 Task: Compare market values of All homes Types  in Albany, New York, in different suburban neighborhoods
Action: Key pressed a<Key.caps_lock>LBANY
Screenshot: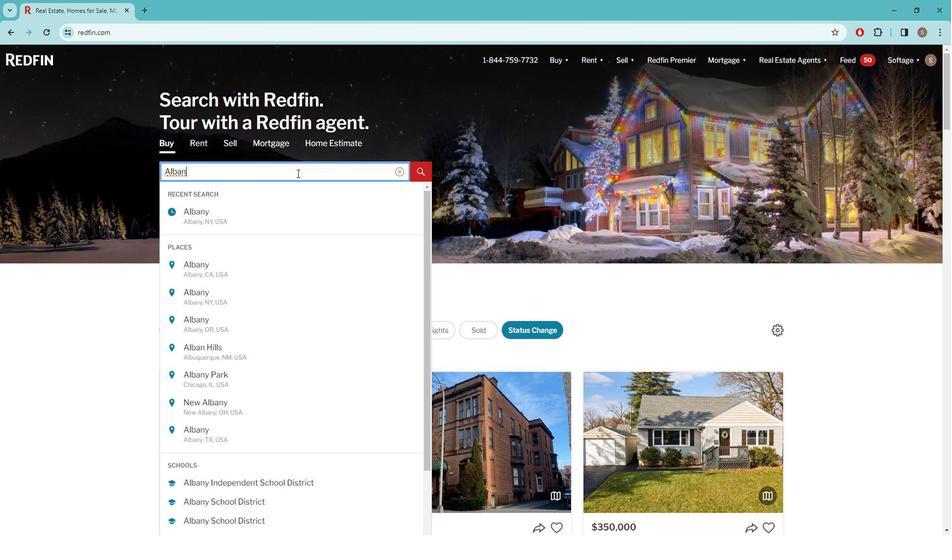 
Action: Mouse moved to (282, 224)
Screenshot: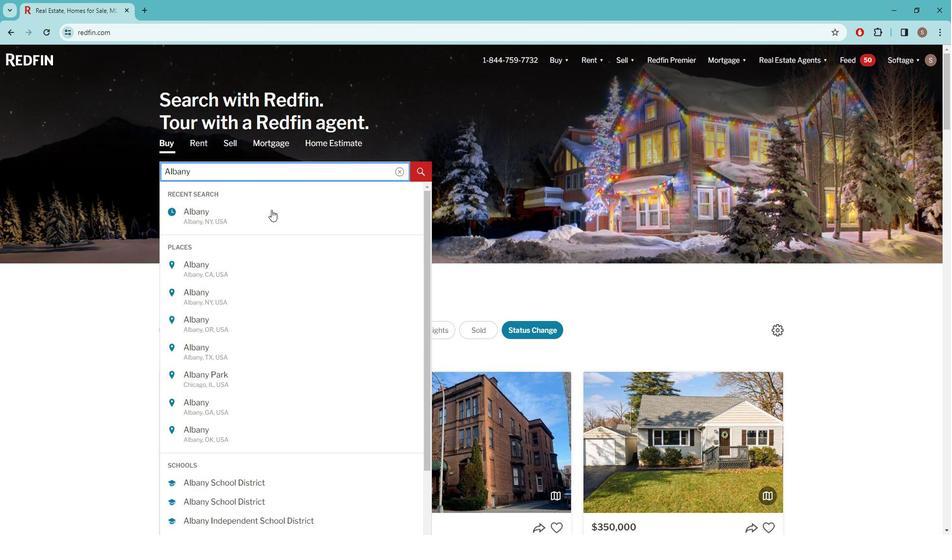 
Action: Mouse pressed left at (282, 224)
Screenshot: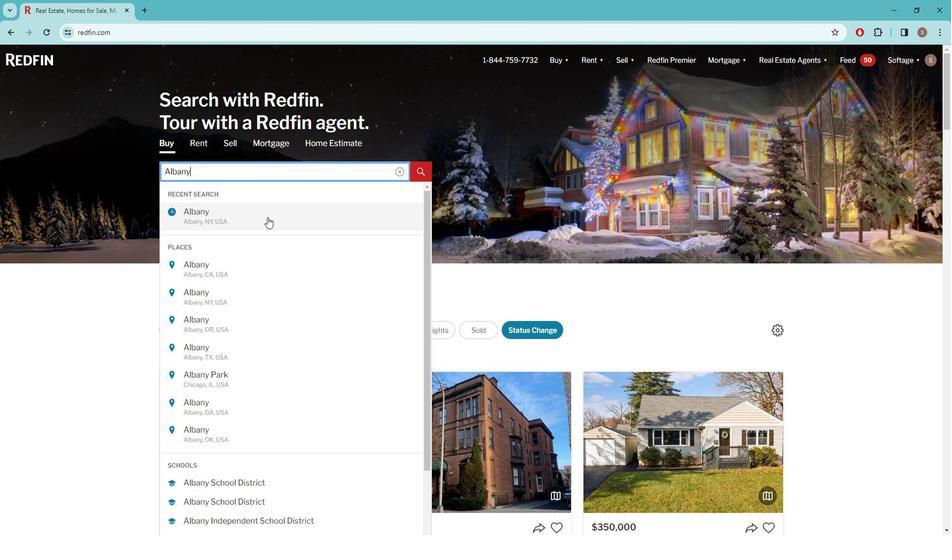 
Action: Mouse moved to (853, 101)
Screenshot: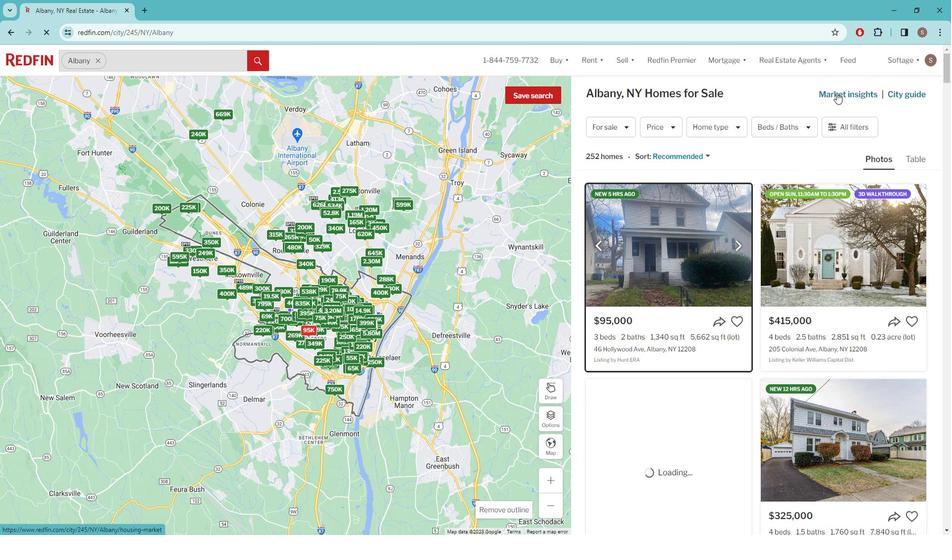 
Action: Mouse pressed left at (853, 101)
Screenshot: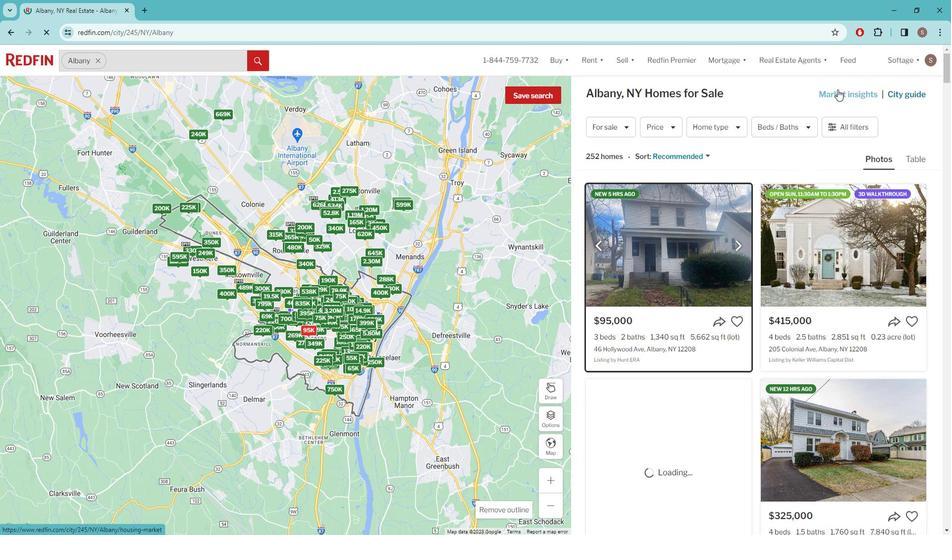 
Action: Mouse moved to (522, 217)
Screenshot: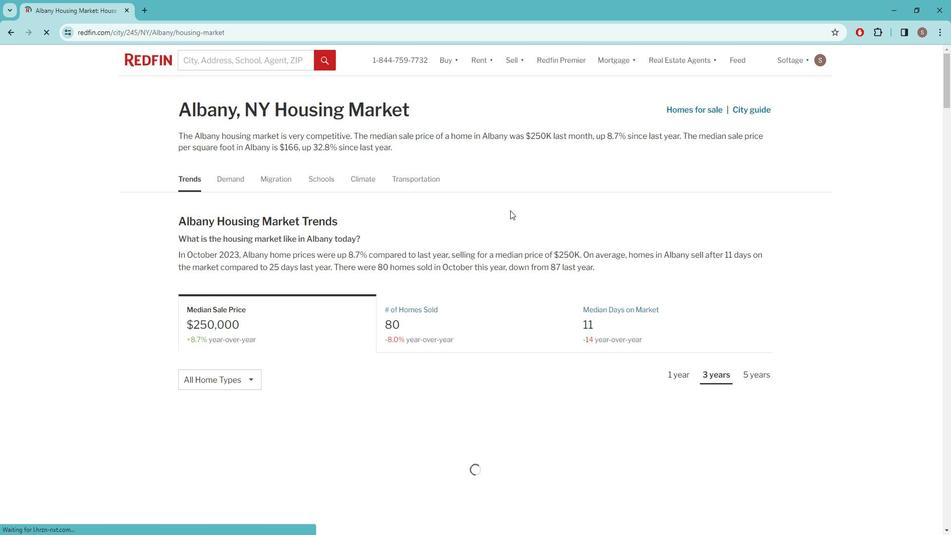 
Action: Mouse scrolled (522, 217) with delta (0, 0)
Screenshot: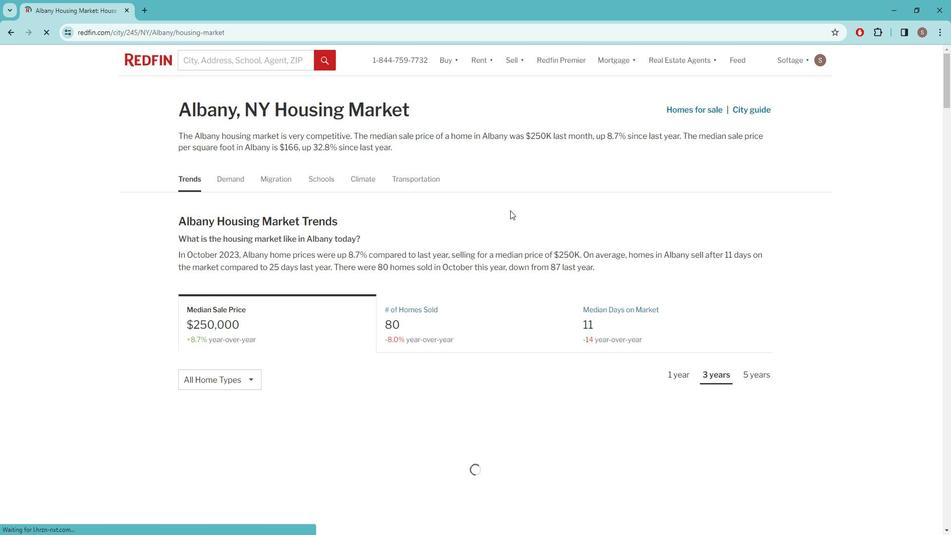 
Action: Mouse moved to (519, 217)
Screenshot: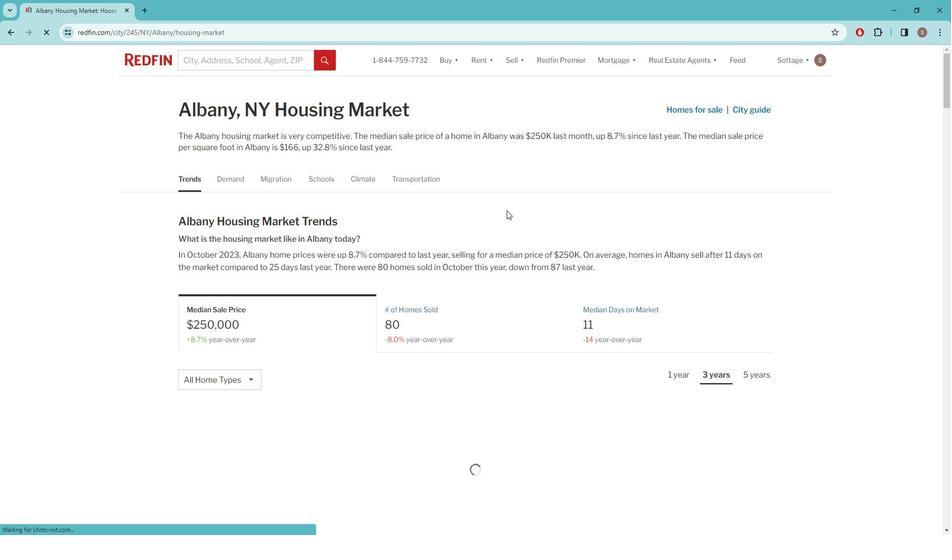 
Action: Mouse scrolled (519, 217) with delta (0, 0)
Screenshot: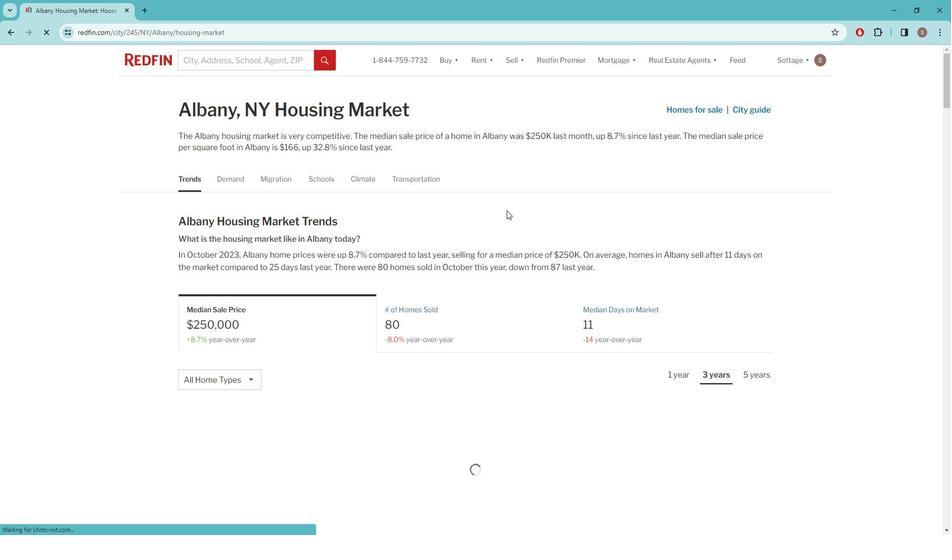 
Action: Mouse moved to (516, 216)
Screenshot: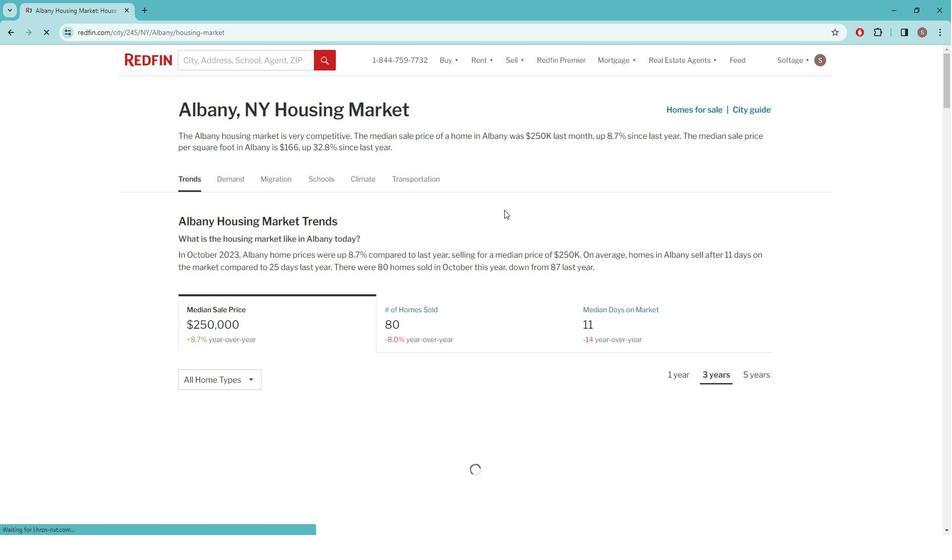 
Action: Mouse scrolled (516, 215) with delta (0, 0)
Screenshot: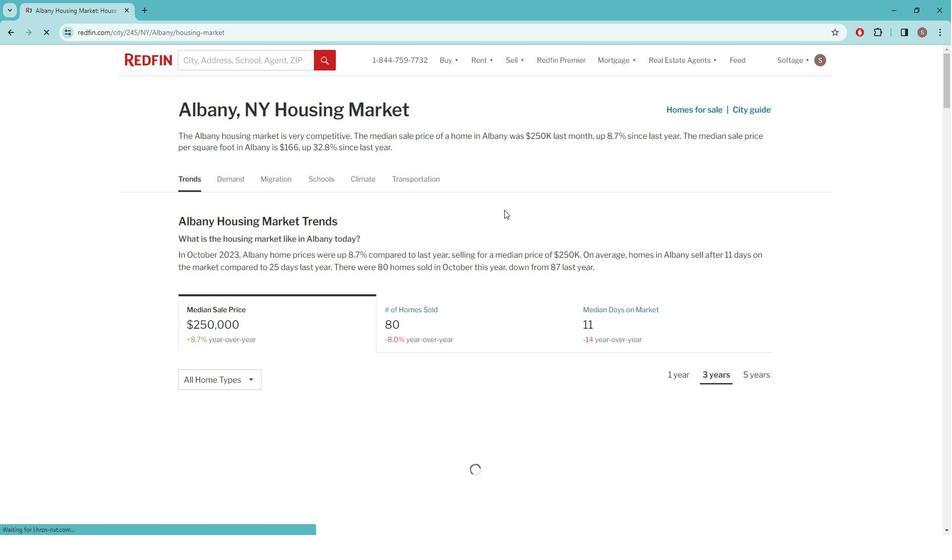
Action: Mouse moved to (516, 215)
Screenshot: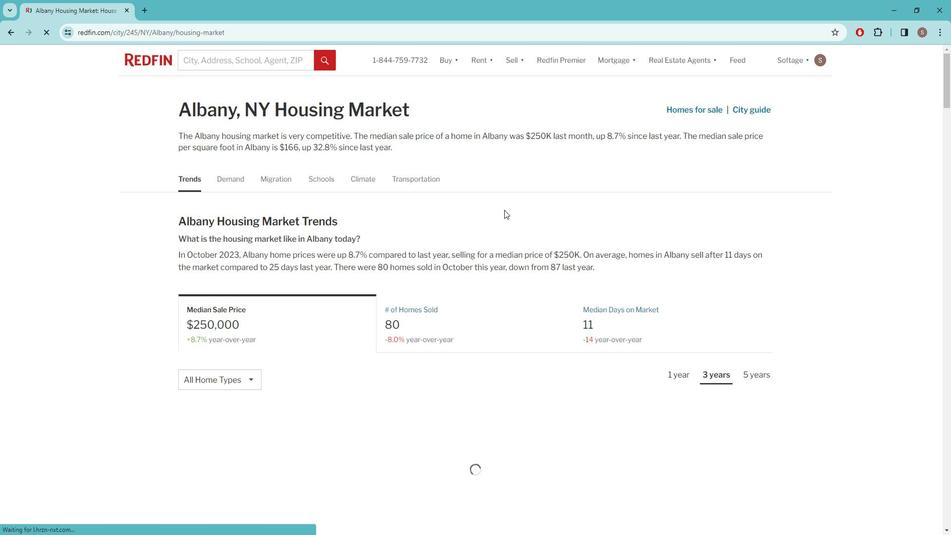 
Action: Mouse scrolled (516, 215) with delta (0, 0)
Screenshot: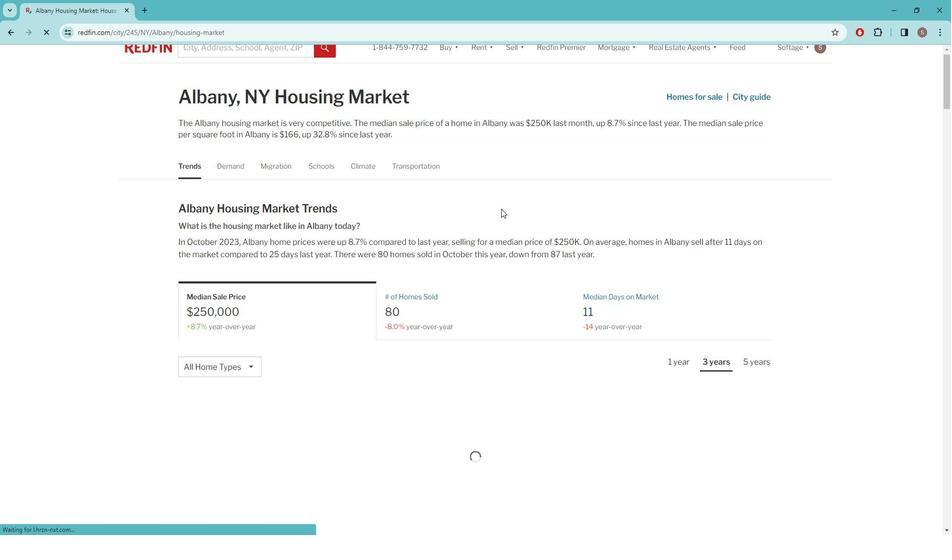 
Action: Mouse moved to (513, 214)
Screenshot: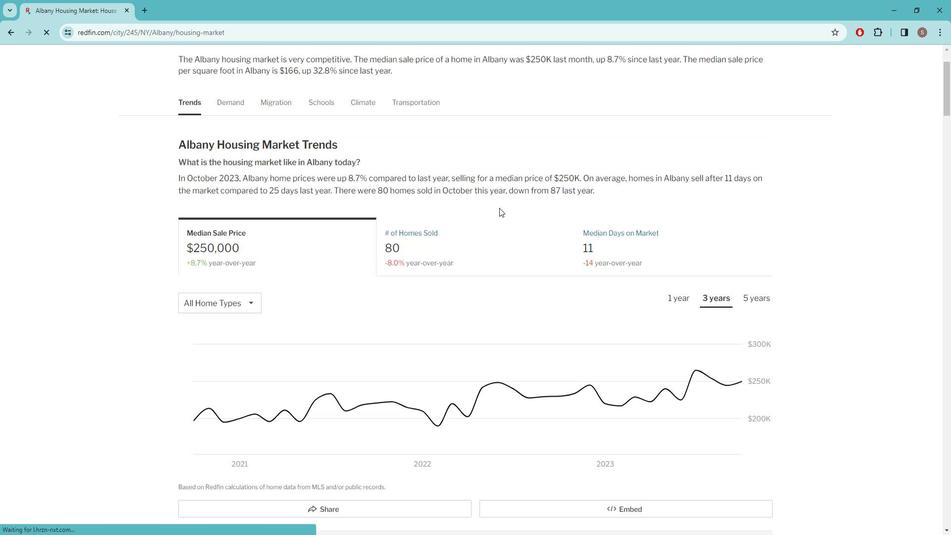 
Action: Mouse scrolled (513, 214) with delta (0, 0)
Screenshot: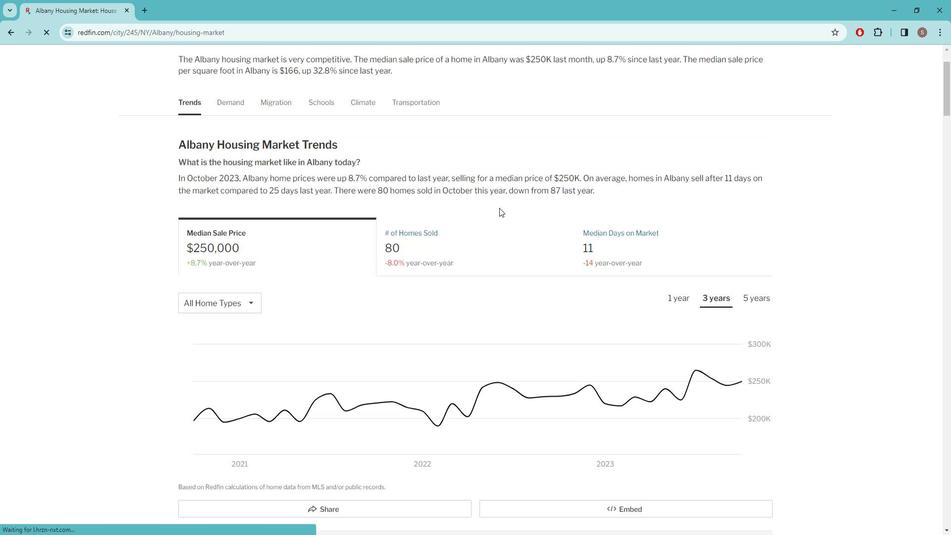 
Action: Mouse moved to (448, 208)
Screenshot: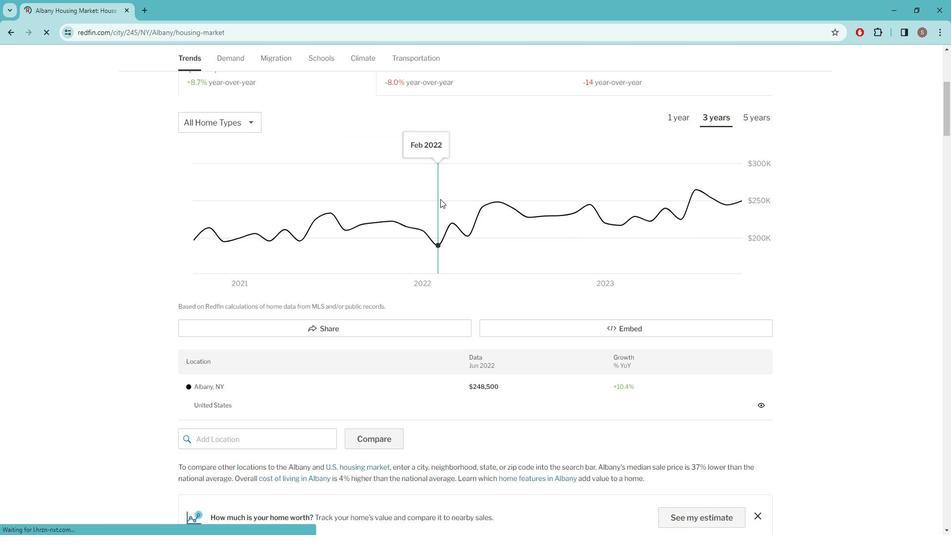 
Action: Mouse scrolled (448, 207) with delta (0, 0)
Screenshot: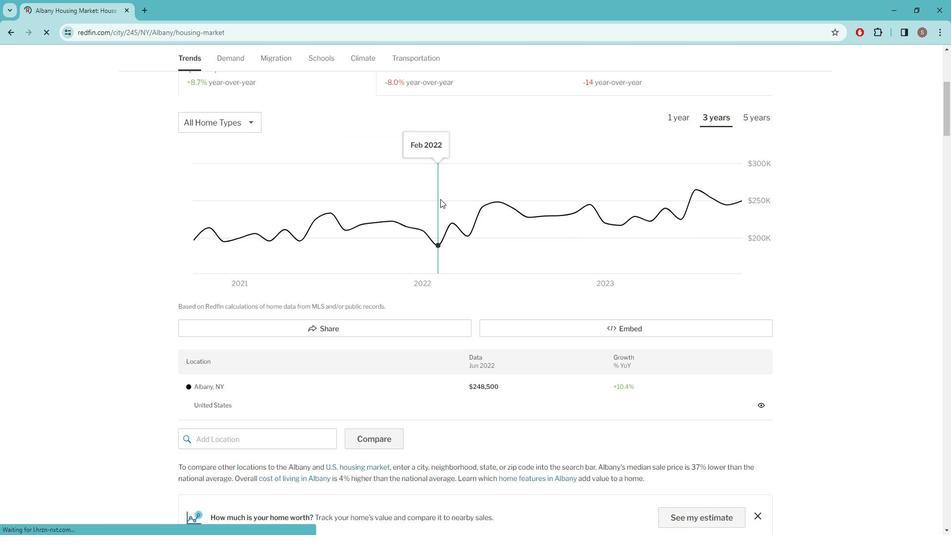
Action: Mouse scrolled (448, 207) with delta (0, 0)
Screenshot: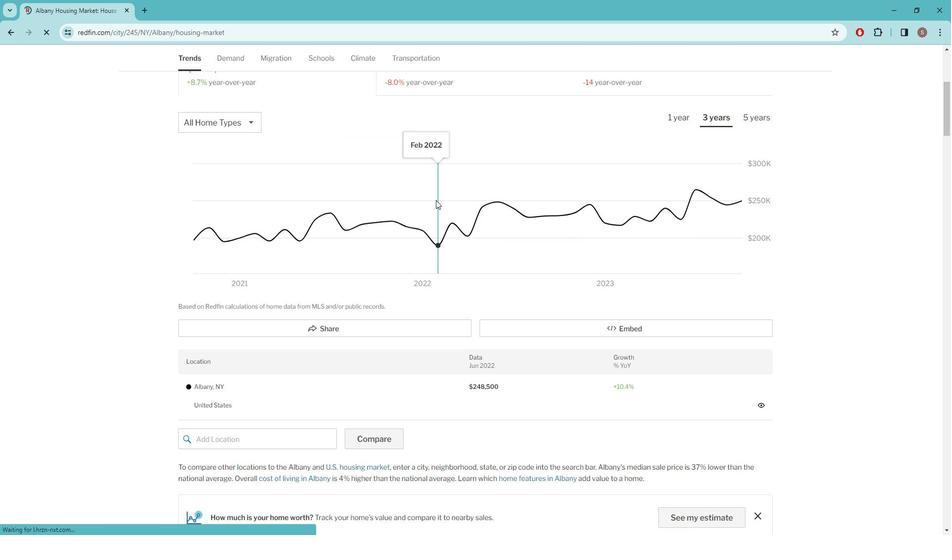 
Action: Mouse scrolled (448, 207) with delta (0, 0)
Screenshot: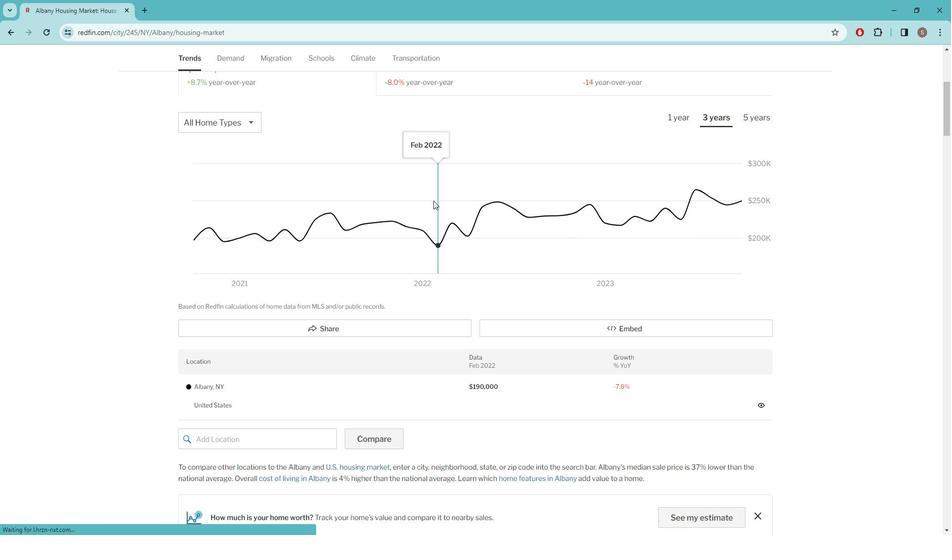 
Action: Mouse scrolled (448, 207) with delta (0, 0)
Screenshot: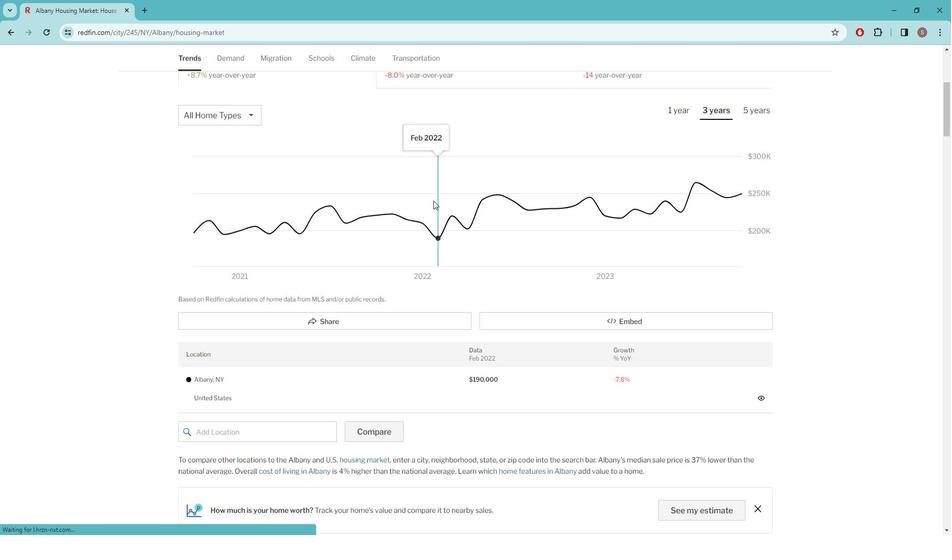
Action: Mouse moved to (448, 208)
Screenshot: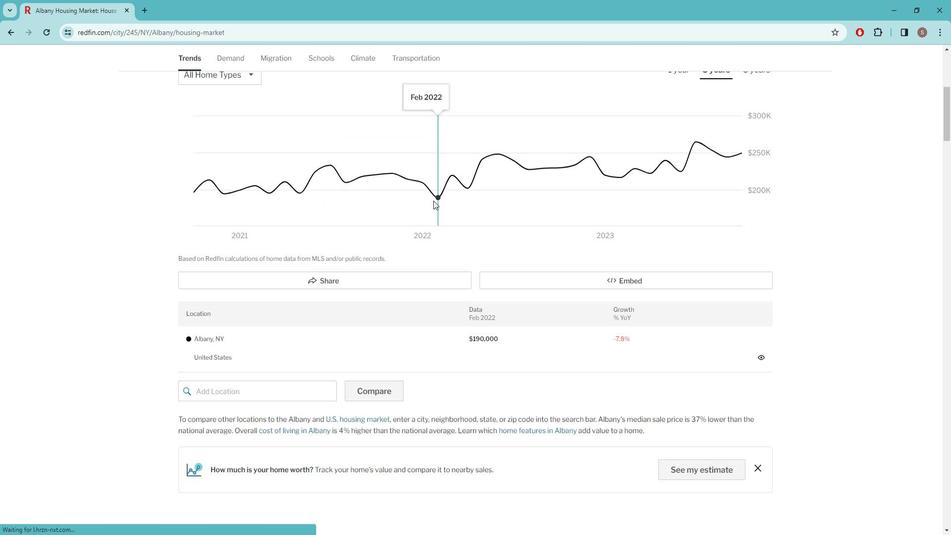 
Action: Mouse scrolled (448, 207) with delta (0, 0)
Screenshot: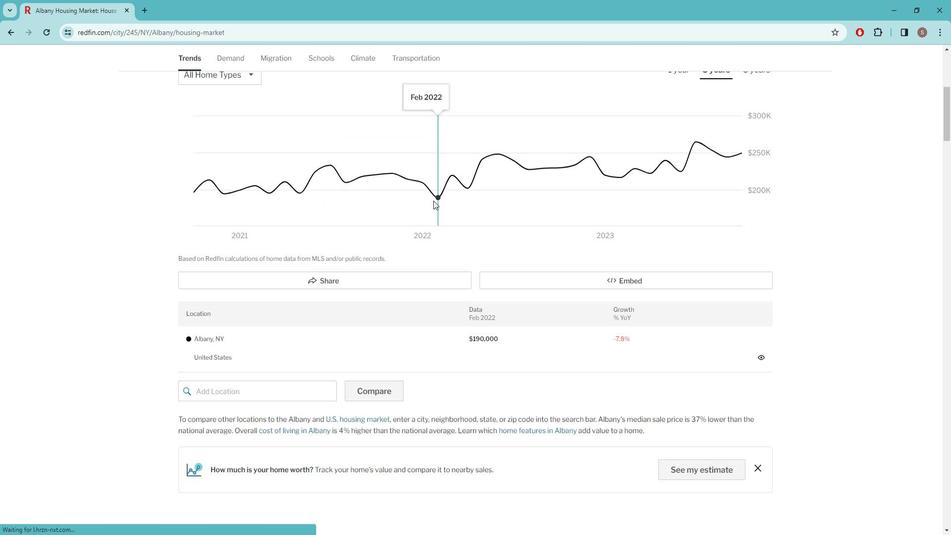 
Action: Mouse moved to (446, 208)
Screenshot: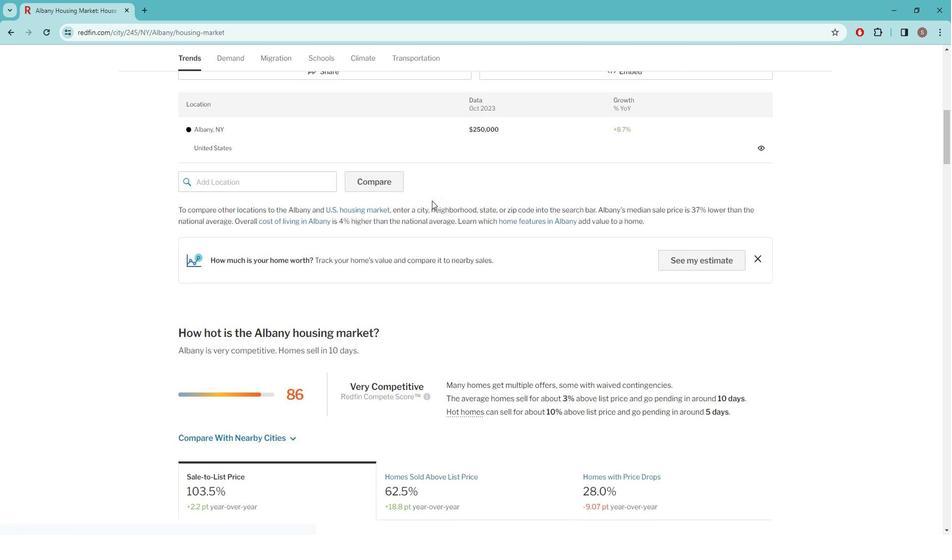 
Action: Mouse scrolled (446, 208) with delta (0, 0)
Screenshot: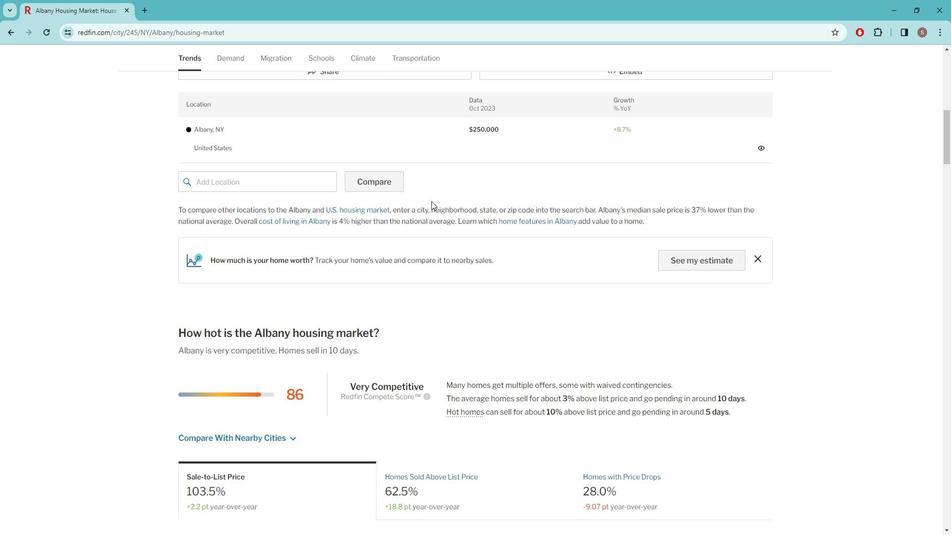 
Action: Mouse scrolled (446, 208) with delta (0, 0)
Screenshot: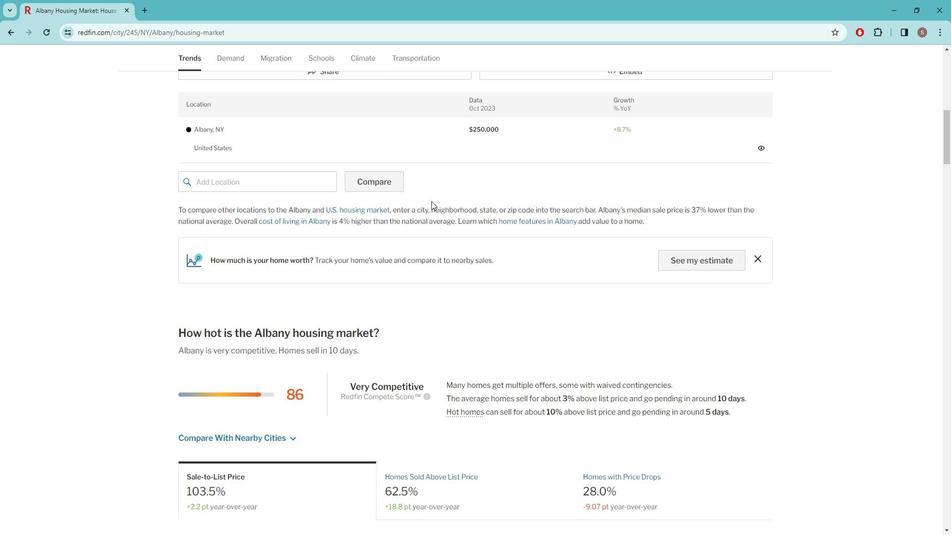 
Action: Mouse scrolled (446, 208) with delta (0, 0)
Screenshot: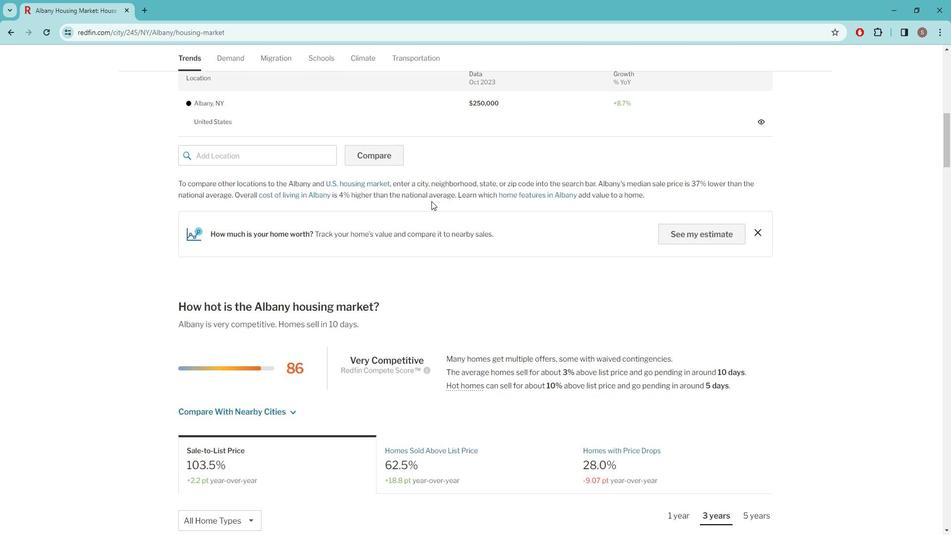 
Action: Mouse scrolled (446, 208) with delta (0, 0)
Screenshot: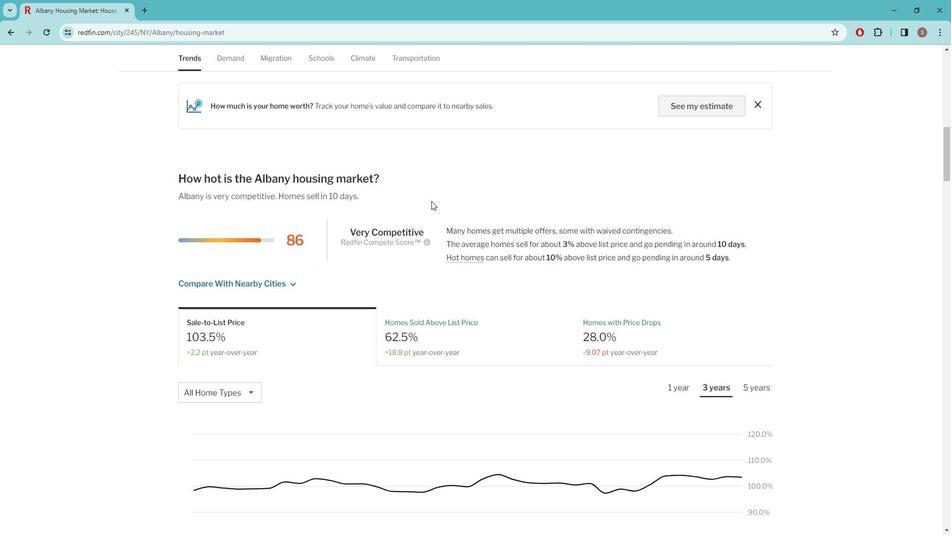 
Action: Mouse scrolled (446, 208) with delta (0, 0)
Screenshot: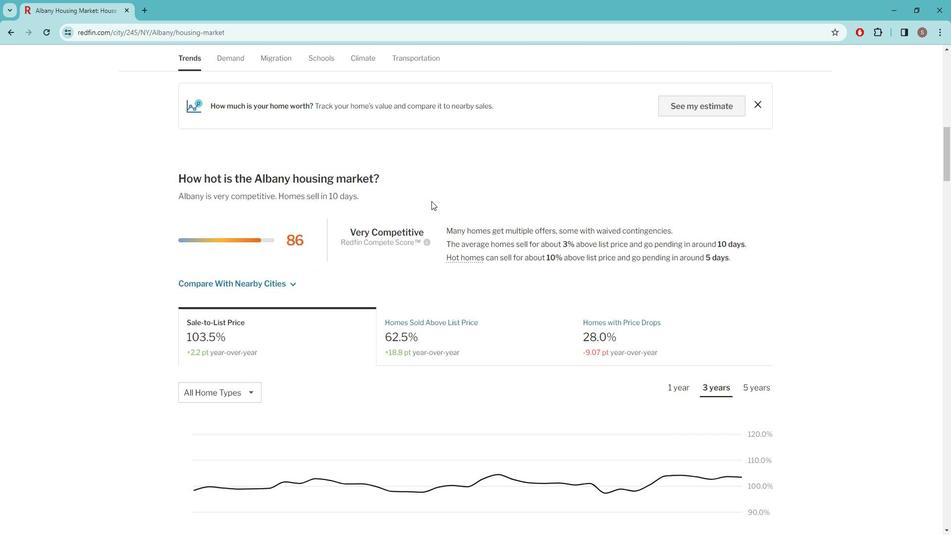 
Action: Mouse scrolled (446, 208) with delta (0, 0)
Screenshot: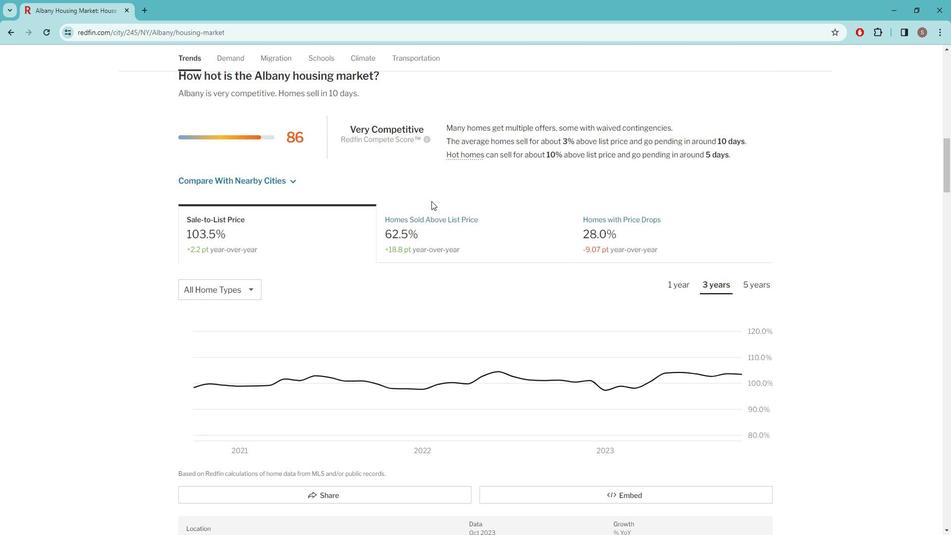 
Action: Mouse scrolled (446, 208) with delta (0, 0)
Screenshot: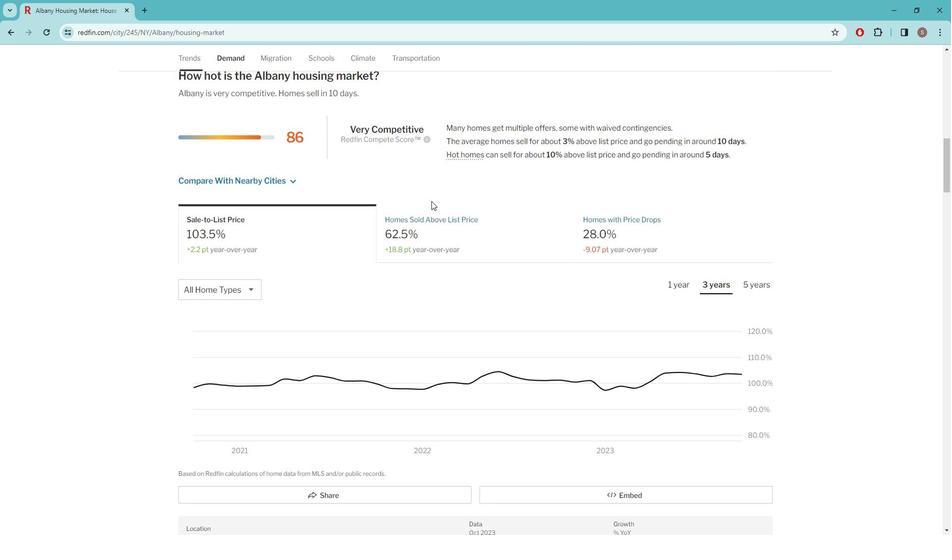 
Action: Mouse scrolled (446, 208) with delta (0, 0)
Screenshot: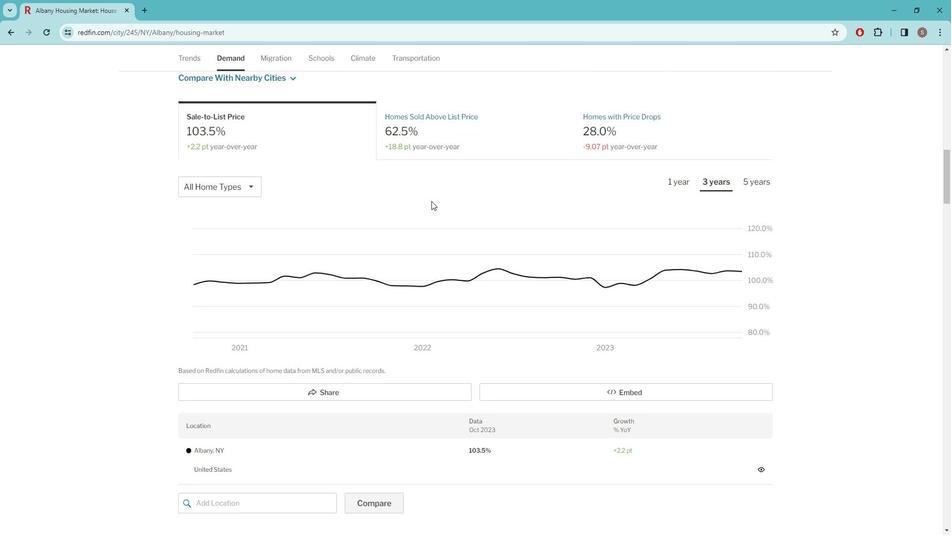 
Action: Mouse scrolled (446, 209) with delta (0, 0)
Screenshot: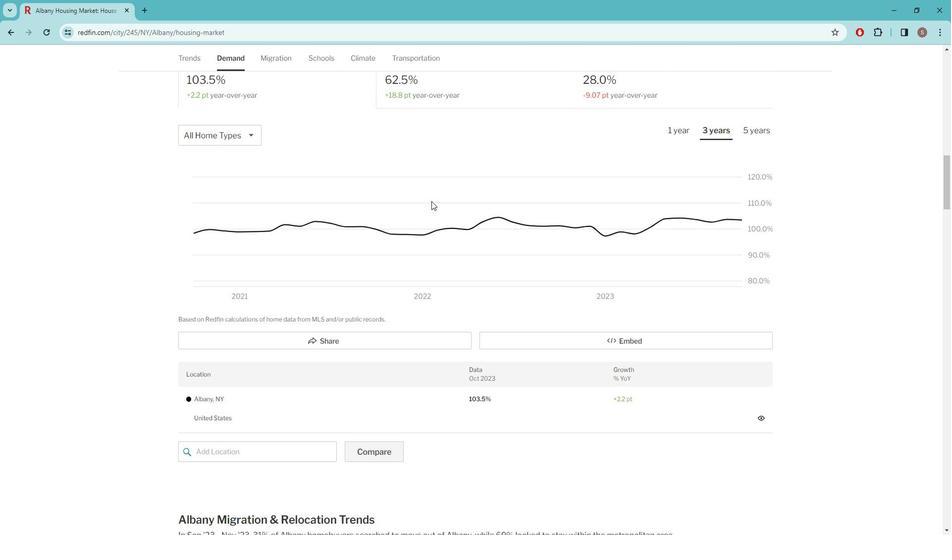 
Action: Mouse moved to (267, 502)
Screenshot: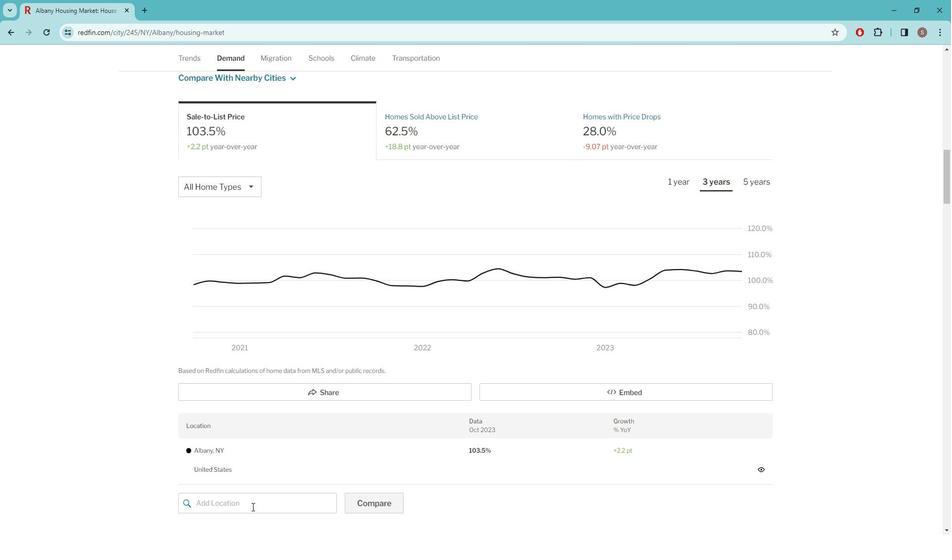 
Action: Mouse pressed left at (267, 502)
Screenshot: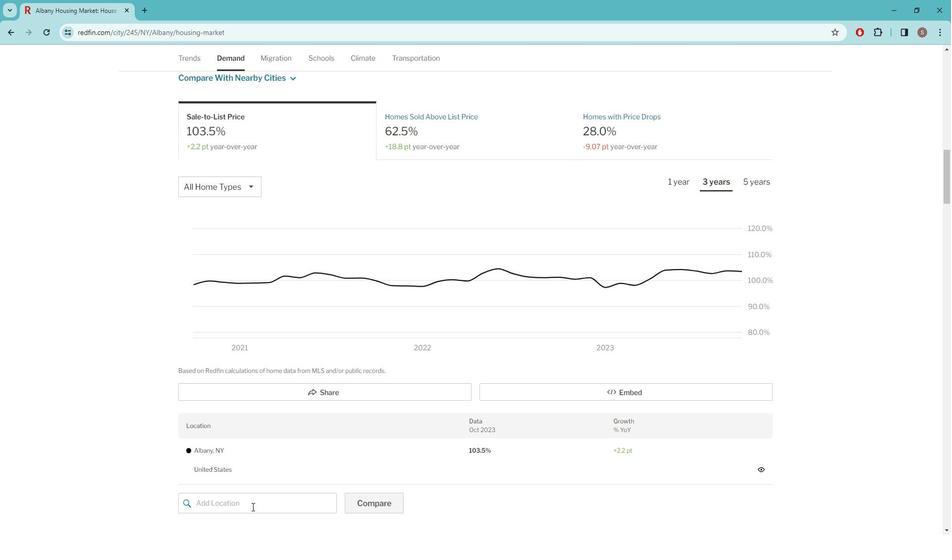 
Action: Key pressed <Key.caps_lock>h<Key.caps_lock>ELDERBERG
Screenshot: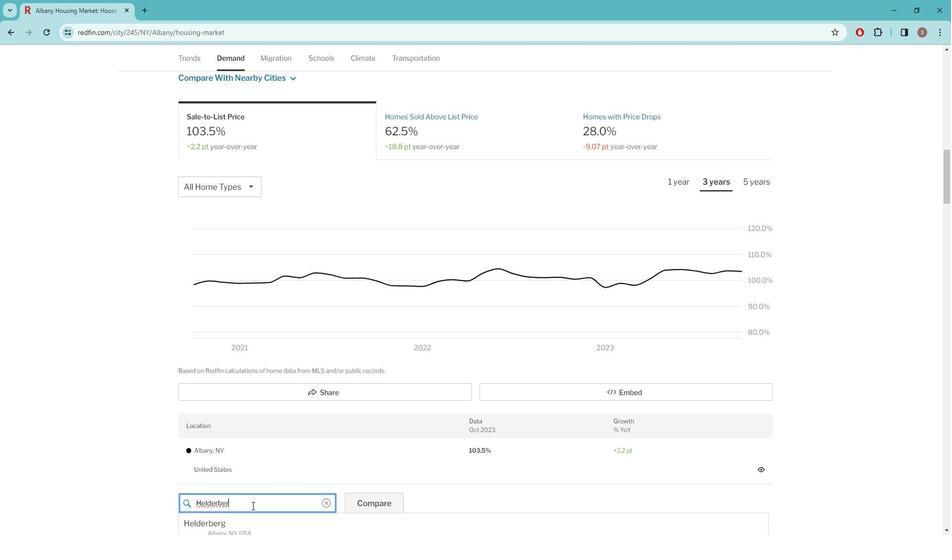 
Action: Mouse scrolled (267, 501) with delta (0, 0)
Screenshot: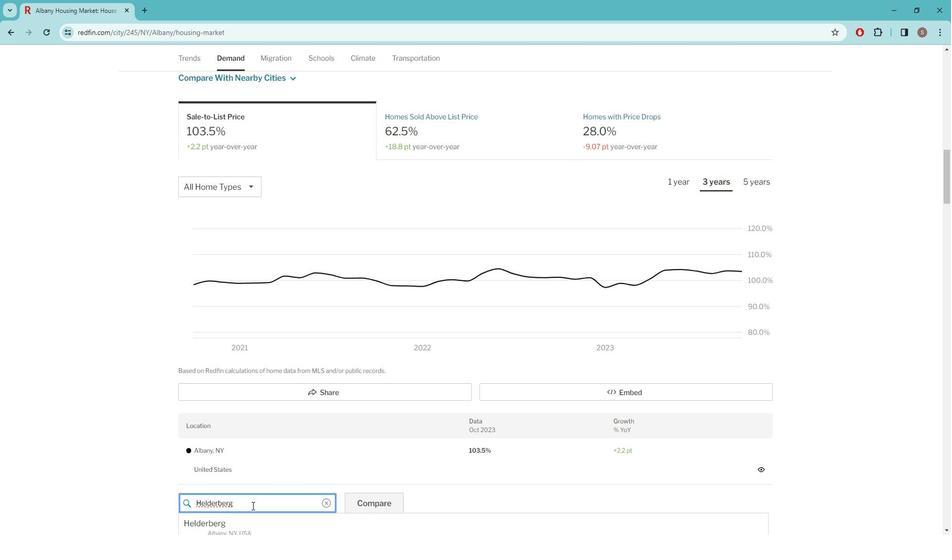 
Action: Mouse scrolled (267, 501) with delta (0, 0)
Screenshot: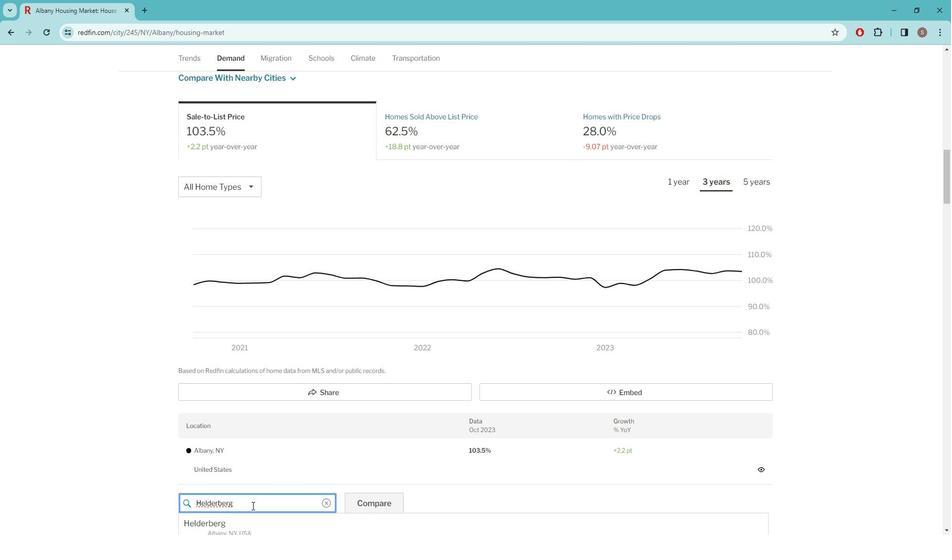 
Action: Mouse moved to (277, 422)
Screenshot: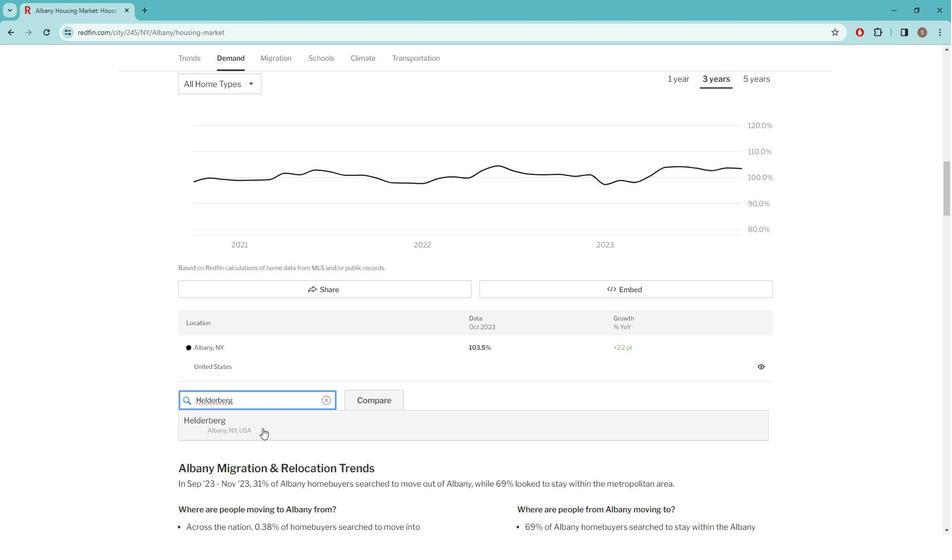 
Action: Mouse pressed left at (277, 422)
Screenshot: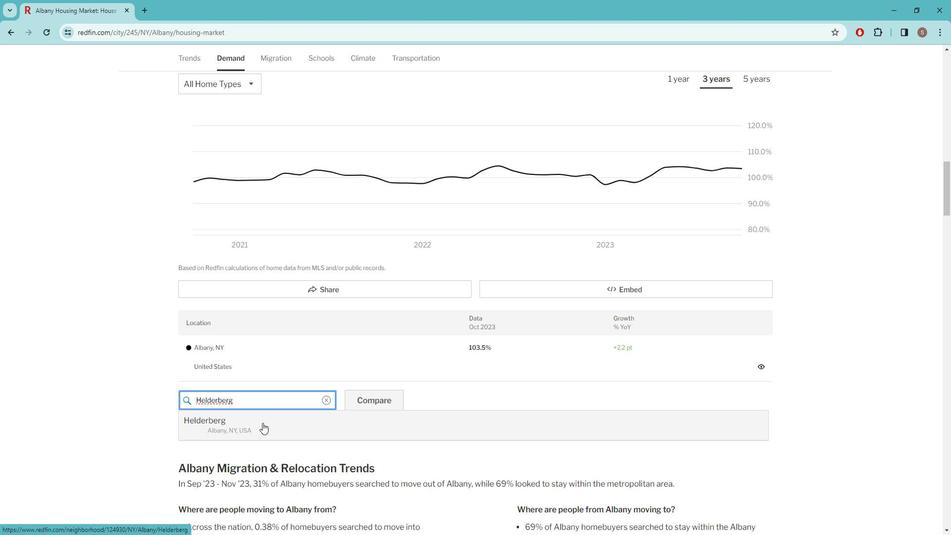 
Action: Mouse moved to (277, 422)
Screenshot: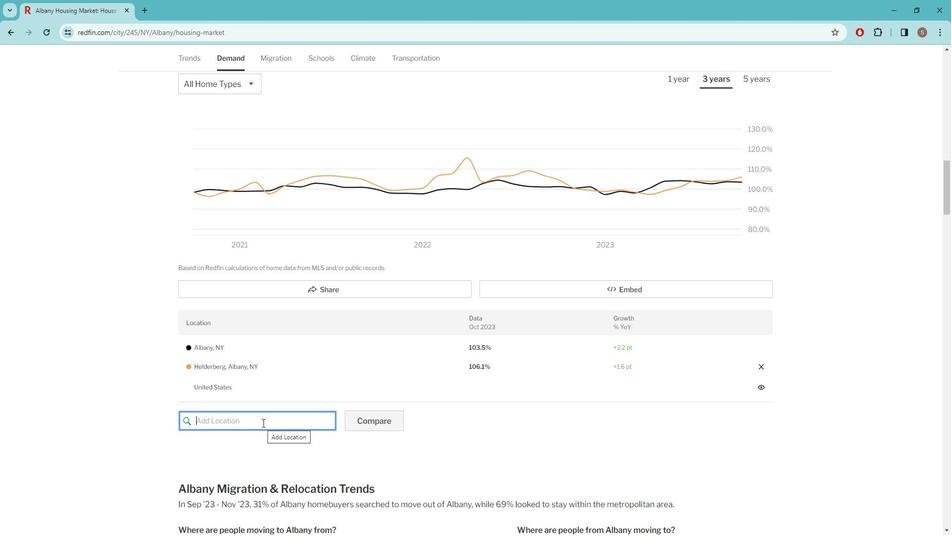 
Action: Key pressed <Key.caps_lock>m<Key.caps_lock>ELROSE,<Key.space><Key.caps_lock>n<Key.caps_lock>EW<Key.space><Key.caps_lock>
Screenshot: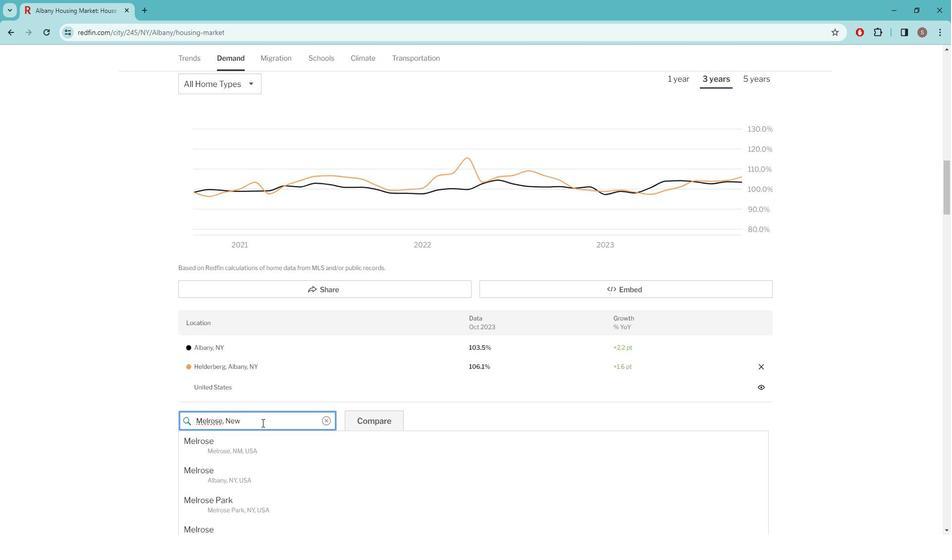 
Action: Mouse moved to (263, 469)
Screenshot: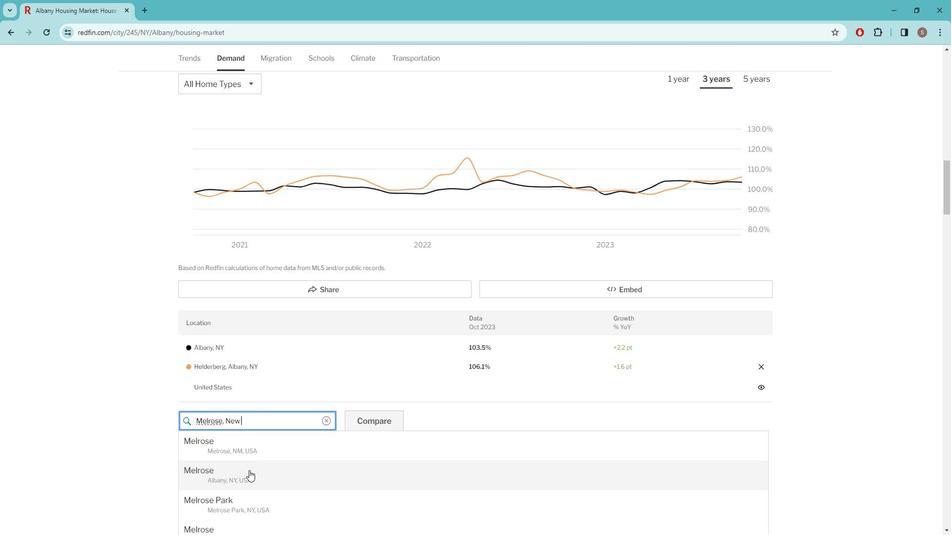 
Action: Mouse pressed left at (263, 469)
Screenshot: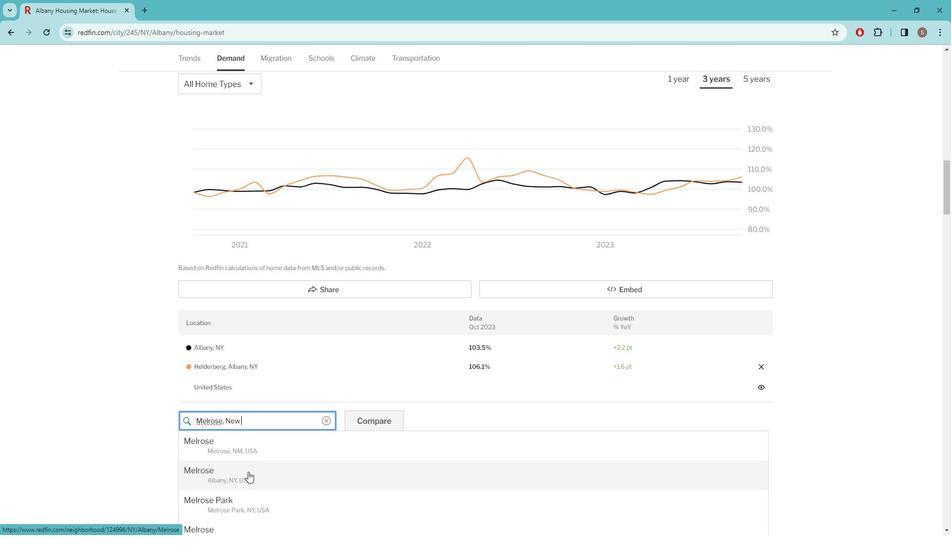 
Action: Mouse moved to (276, 441)
Screenshot: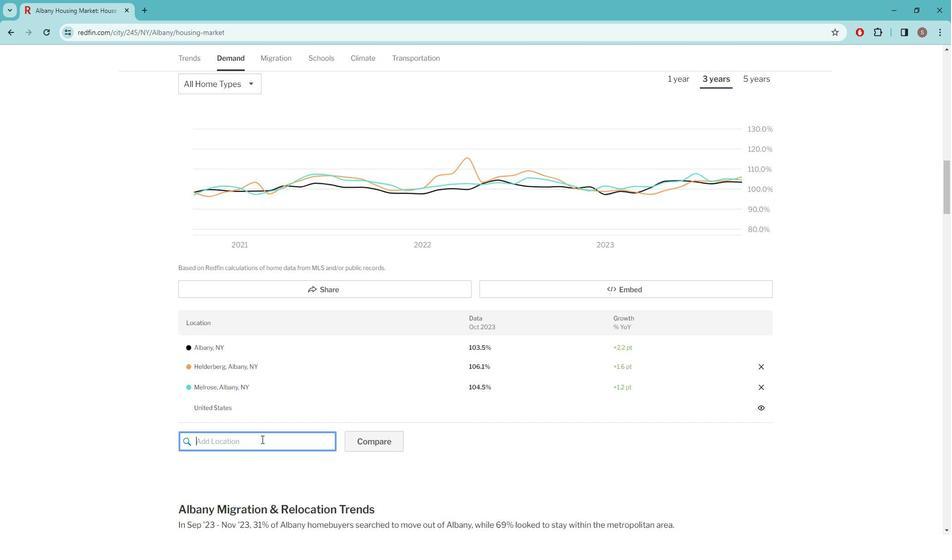 
Action: Mouse pressed left at (276, 441)
Screenshot: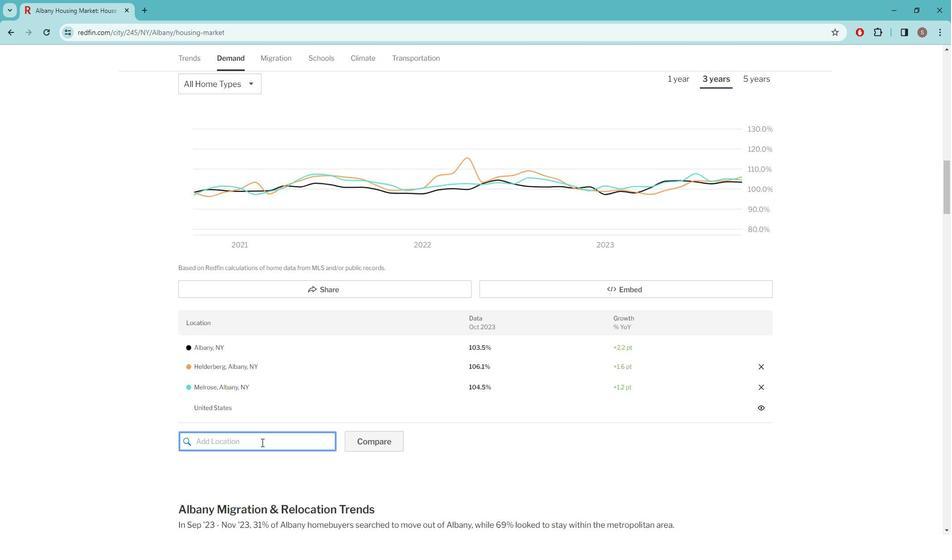 
Action: Key pressed <Key.caps_lock>E<Key.caps_lock>agle<Key.backspace><Key.backspace><Key.backspace><Key.backspace><Key.backspace><Key.backspace><Key.backspace><Key.backspace><Key.backspace><Key.backspace><Key.backspace><Key.backspace><Key.backspace><Key.backspace>e<Key.caps_lock>AGLE<Key.space><Key.caps_lock>h<Key.caps_lock>ILL,<Key.space><Key.caps_lock>n<Key.caps_lock>EW<Key.space><Key.caps_lock>y<Key.caps_lock>ORK
Screenshot: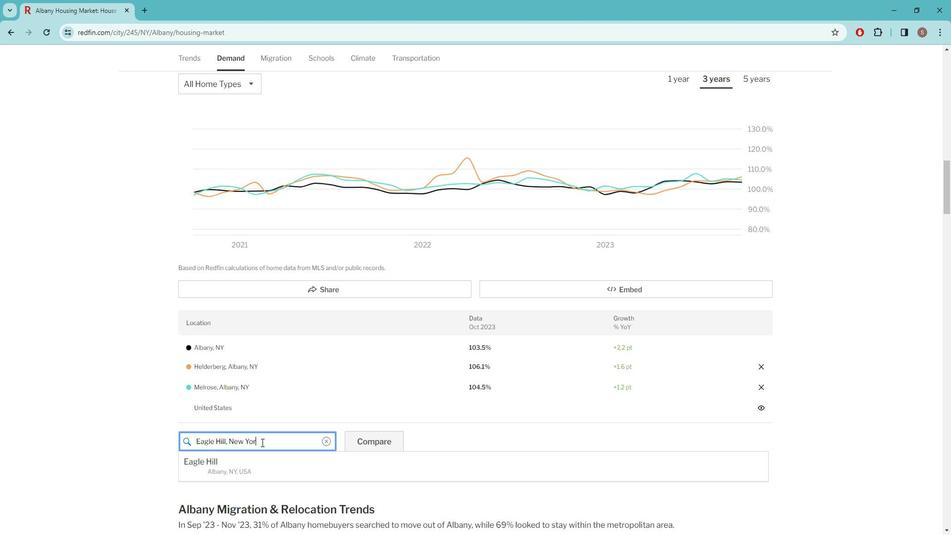 
Action: Mouse moved to (268, 465)
Screenshot: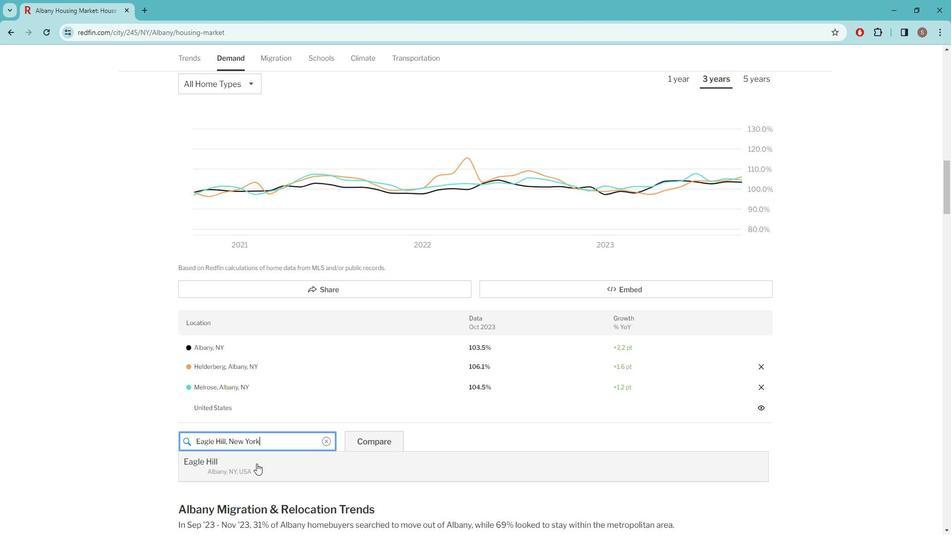 
Action: Mouse pressed left at (268, 465)
Screenshot: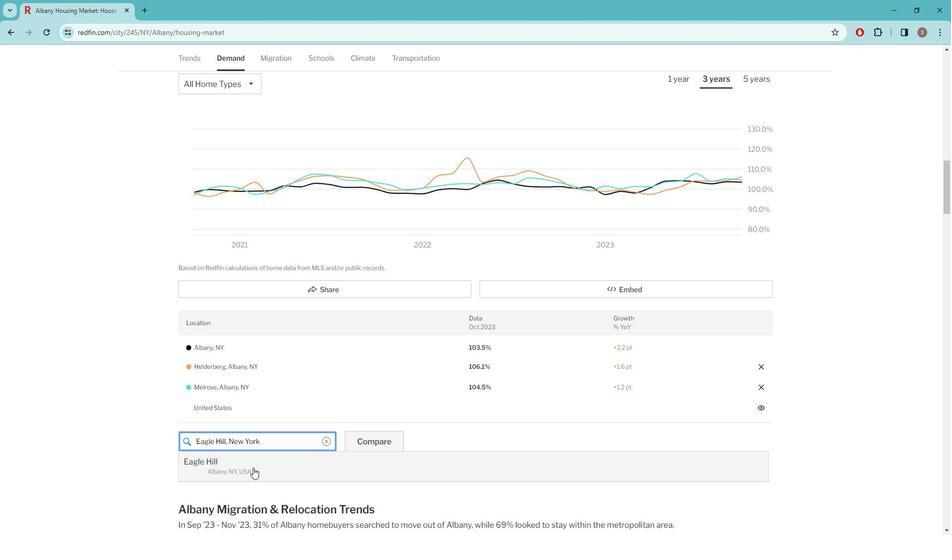
Action: Mouse moved to (266, 460)
Screenshot: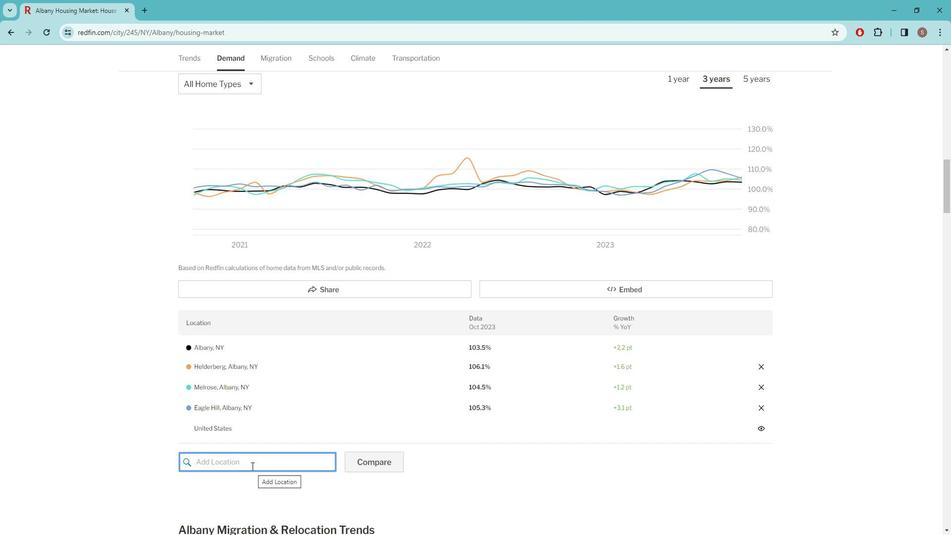 
Action: Mouse pressed left at (266, 460)
Screenshot: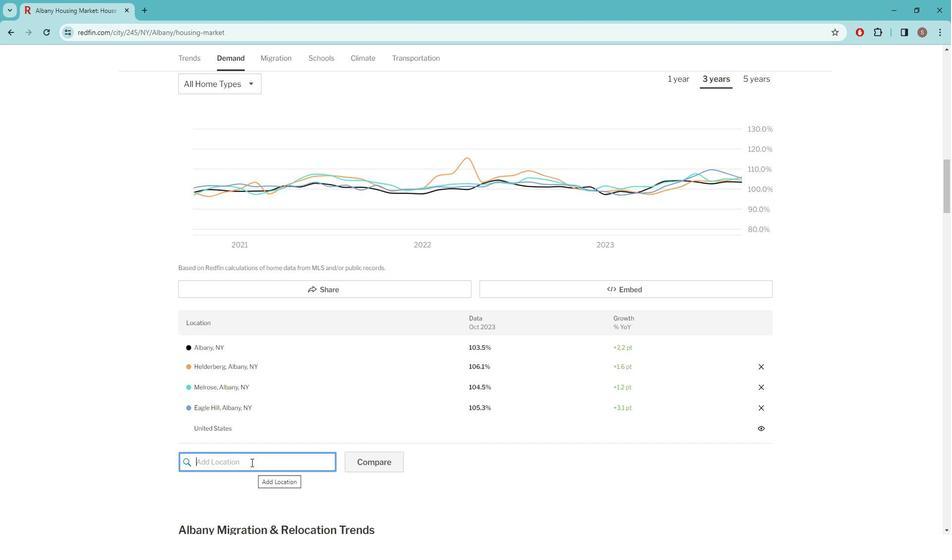 
Action: Key pressed <Key.caps_lock>b<Key.caps_lock>EVERWYCK
Screenshot: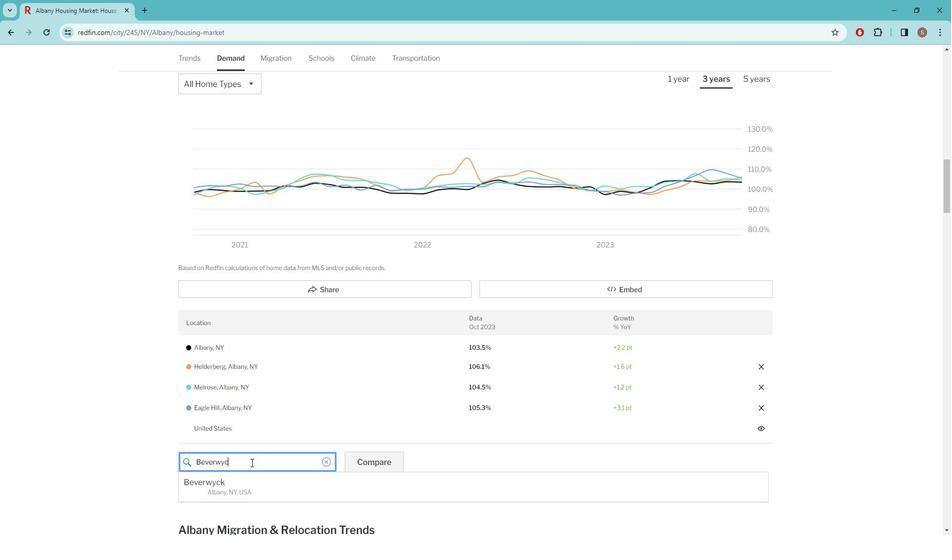 
Action: Mouse moved to (254, 483)
Screenshot: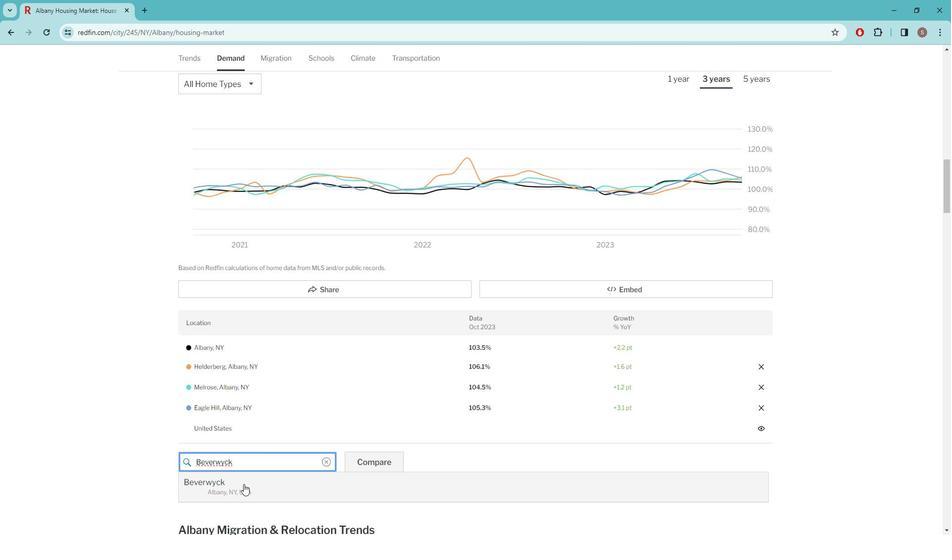
Action: Mouse pressed left at (254, 483)
Screenshot: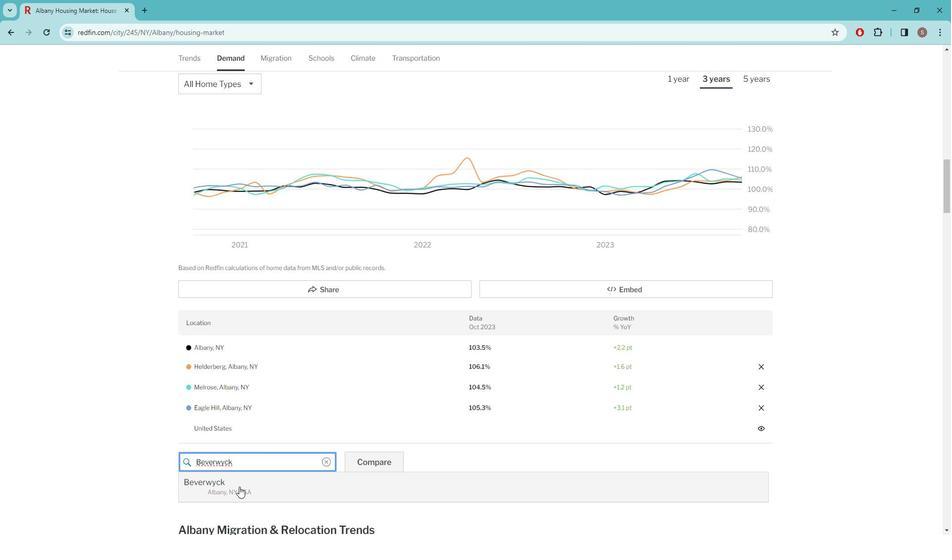 
Action: Mouse moved to (328, 466)
Screenshot: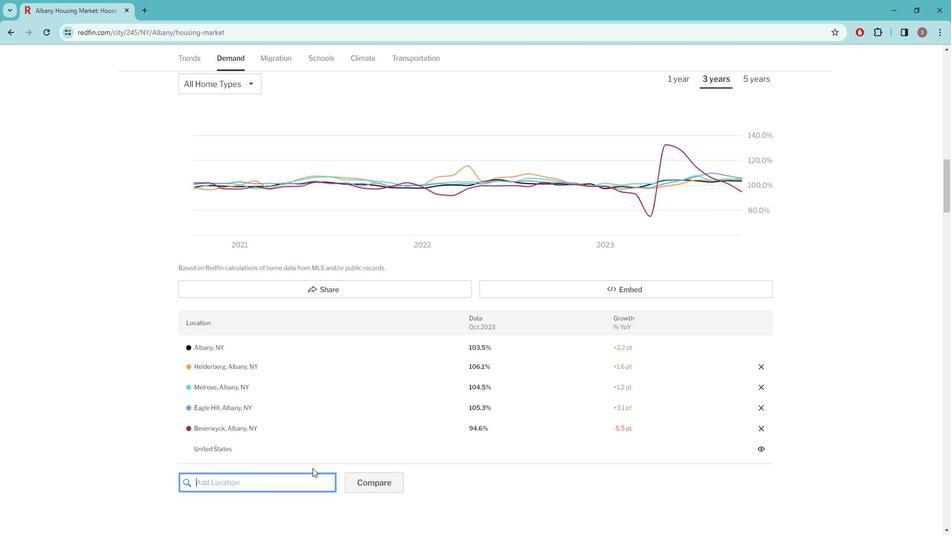 
Action: Mouse scrolled (328, 466) with delta (0, 0)
Screenshot: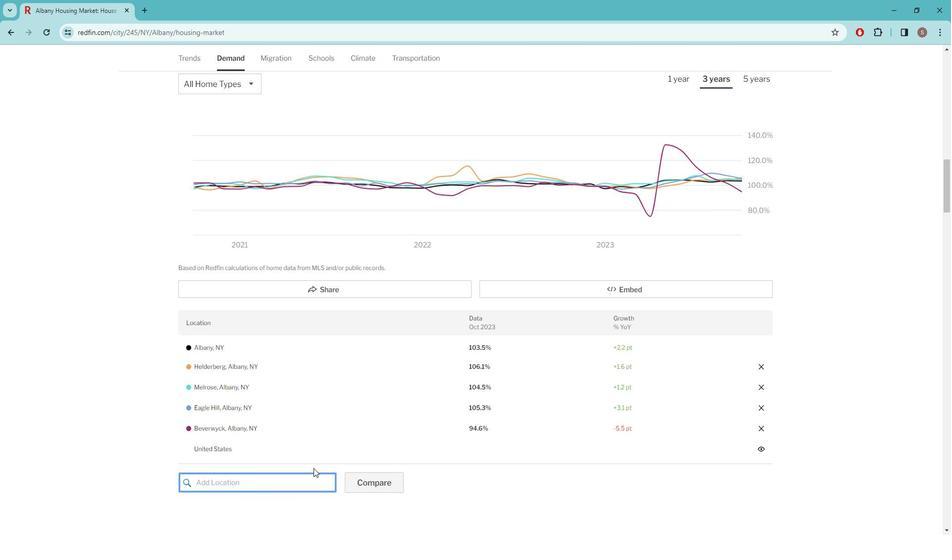 
Action: Mouse scrolled (328, 466) with delta (0, 0)
Screenshot: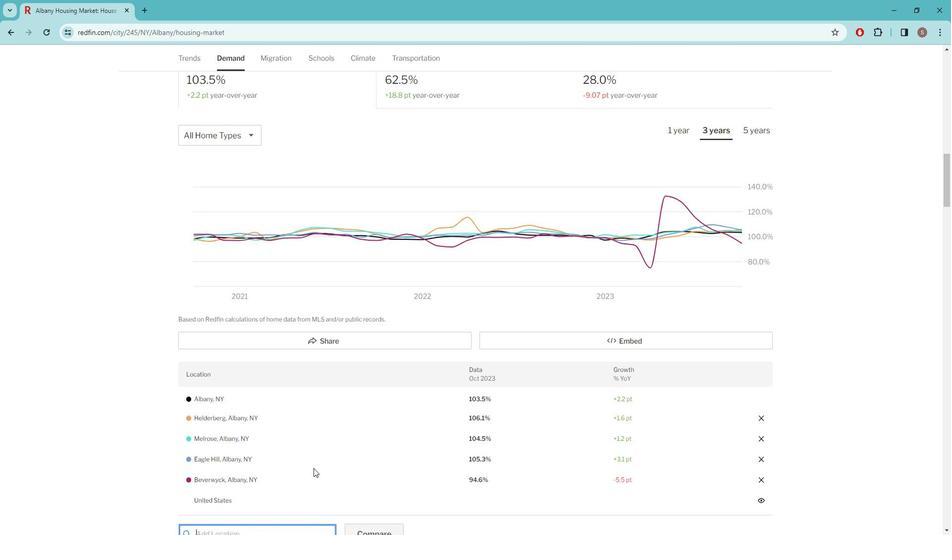 
Action: Mouse moved to (318, 438)
Screenshot: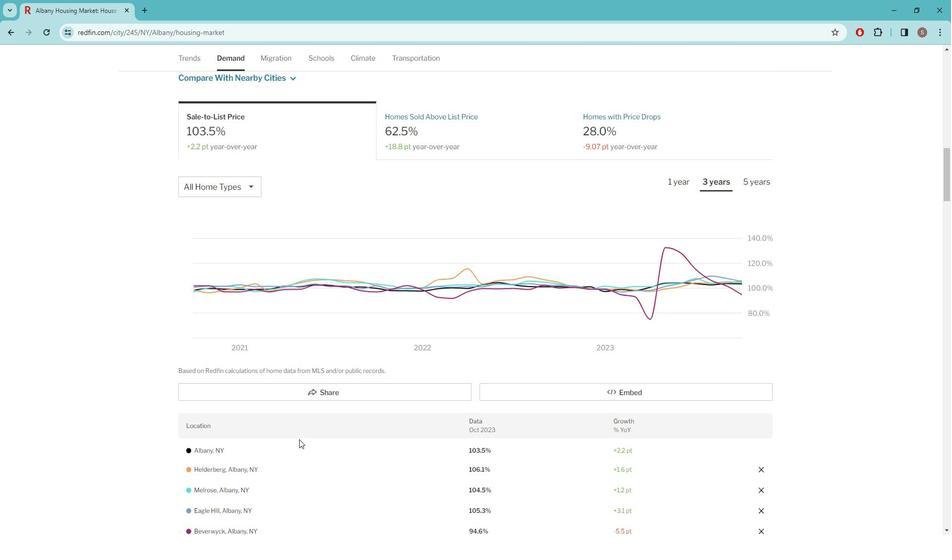 
Action: Mouse scrolled (318, 437) with delta (0, 0)
Screenshot: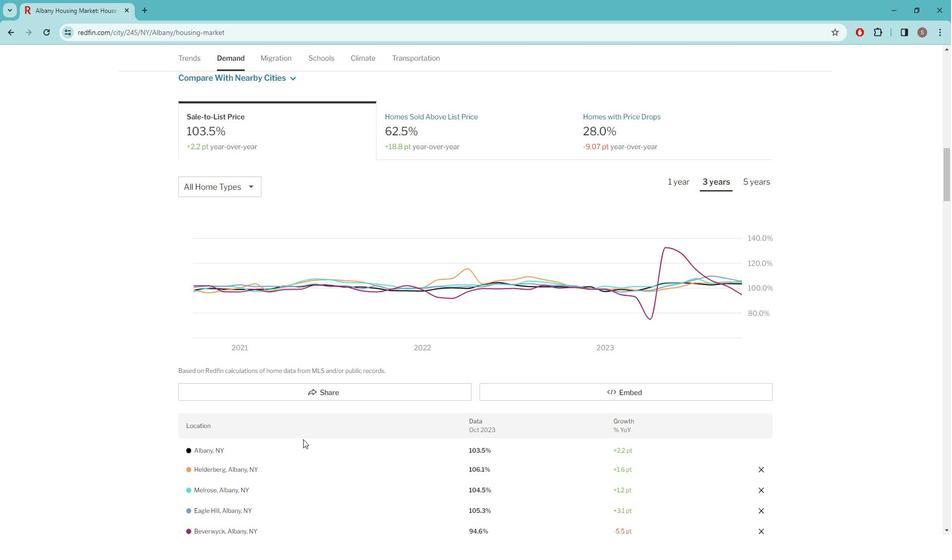 
Action: Mouse moved to (475, 107)
Screenshot: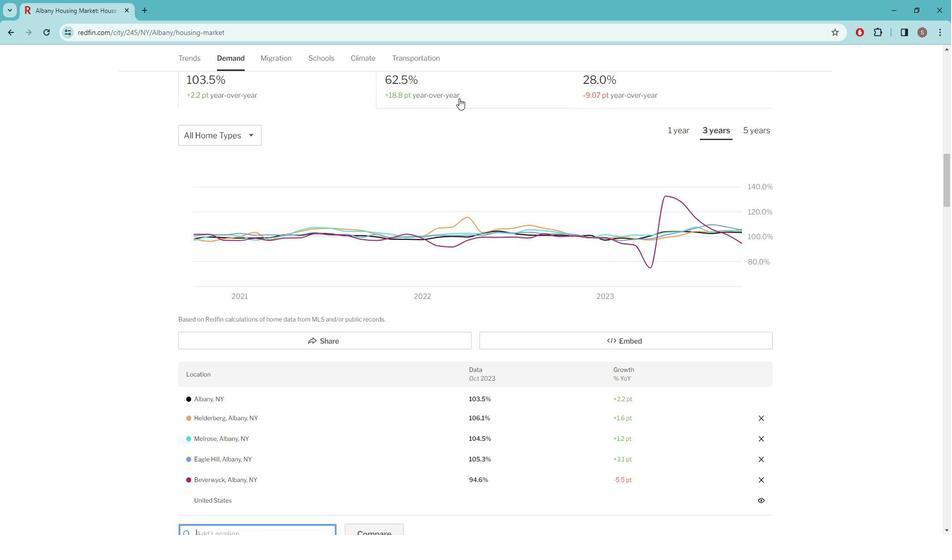 
Action: Mouse pressed left at (475, 107)
Screenshot: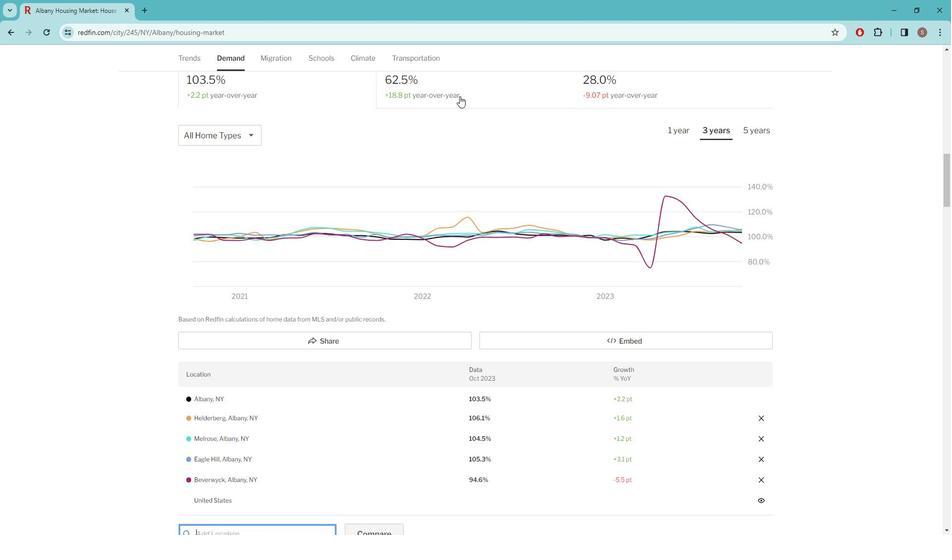 
Action: Mouse moved to (671, 91)
Screenshot: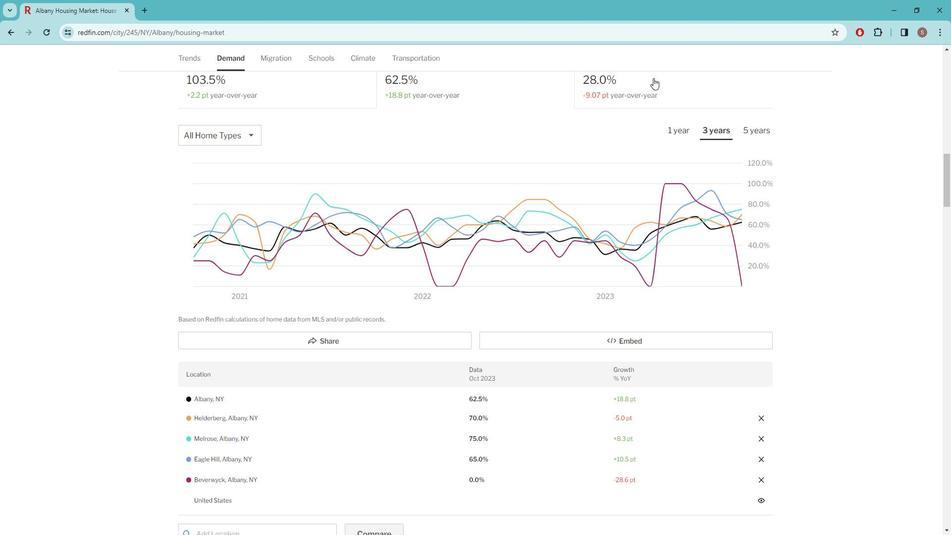 
Action: Mouse pressed left at (671, 91)
Screenshot: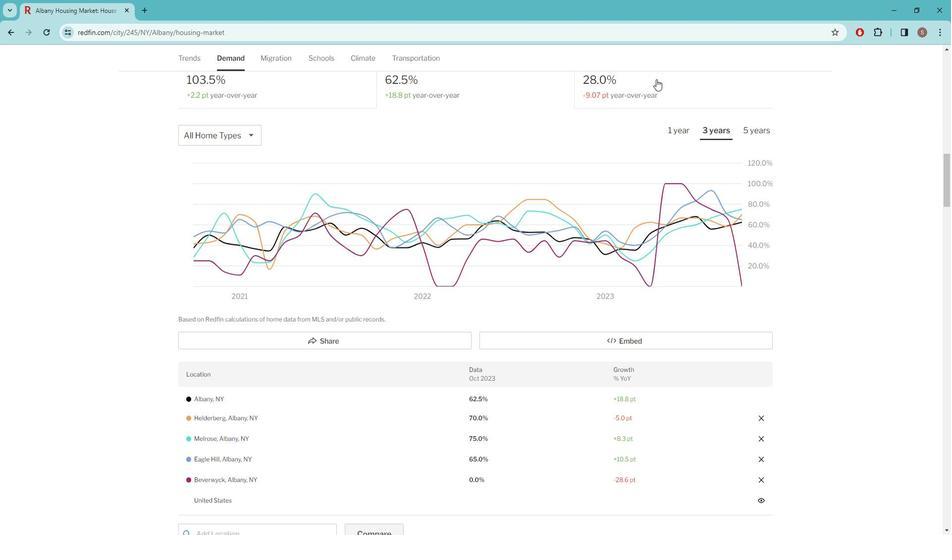 
Action: Mouse moved to (671, 92)
Screenshot: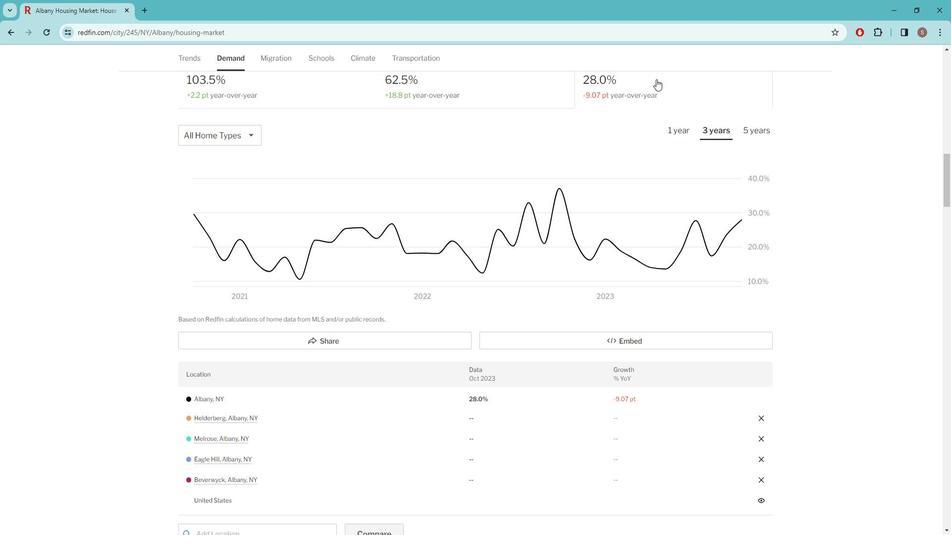 
Action: Mouse scrolled (671, 92) with delta (0, 0)
Screenshot: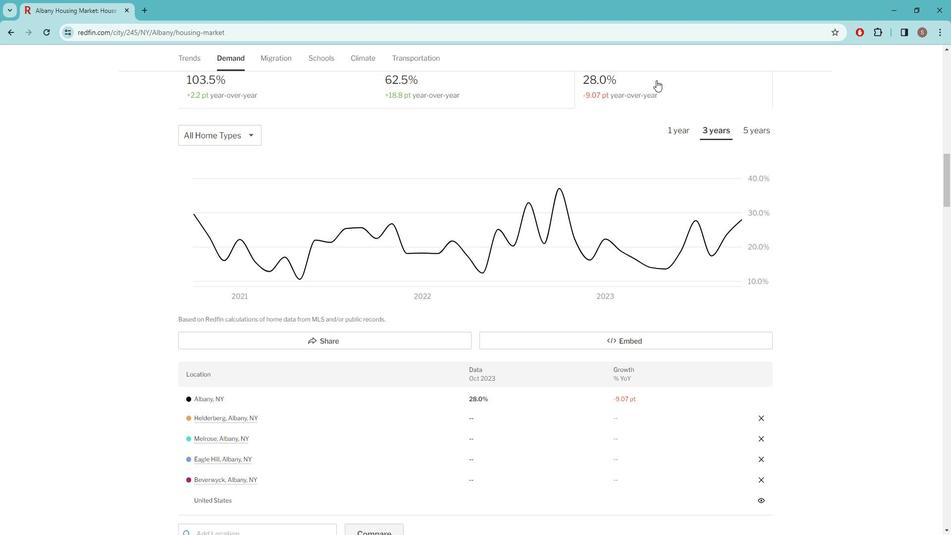 
Action: Mouse moved to (684, 140)
Screenshot: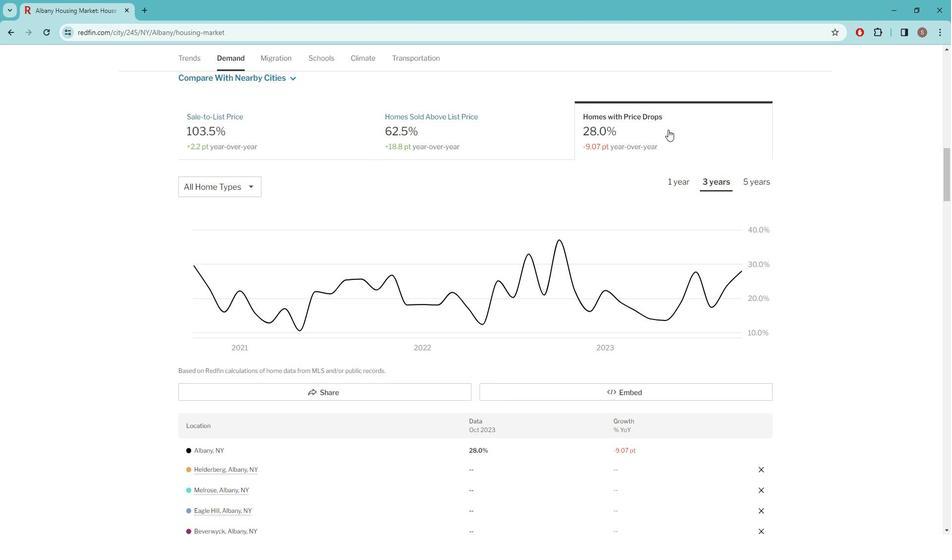 
Action: Mouse scrolled (684, 140) with delta (0, 0)
Screenshot: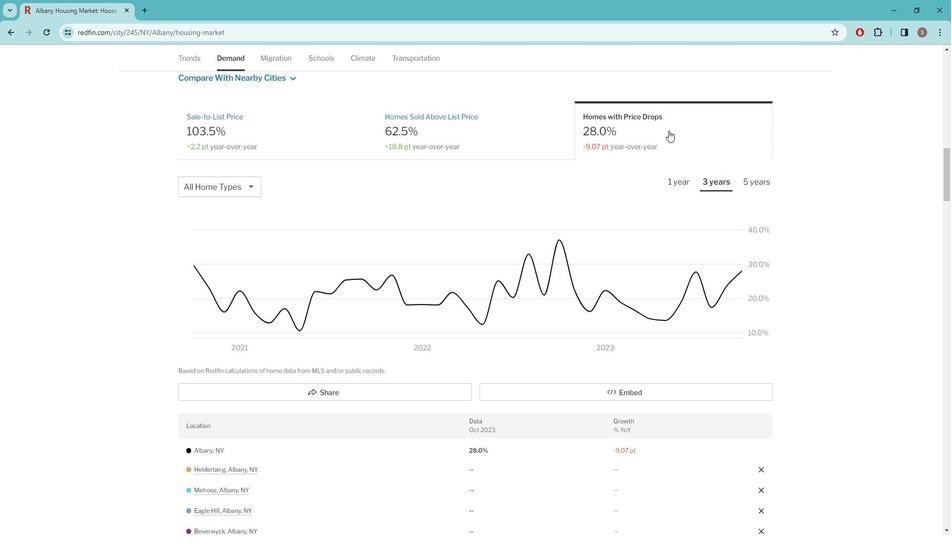 
Action: Mouse moved to (772, 140)
Screenshot: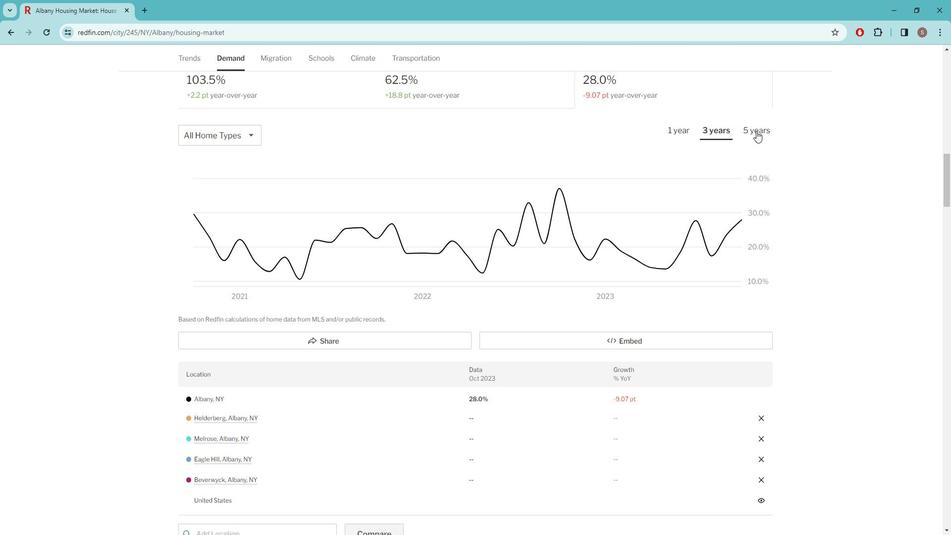 
Action: Mouse pressed left at (772, 140)
Screenshot: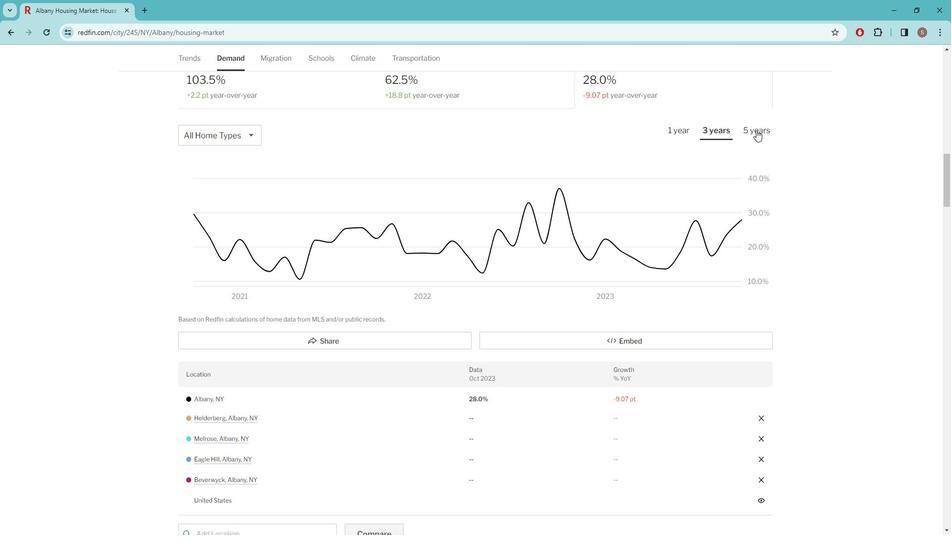 
Action: Mouse moved to (269, 99)
Screenshot: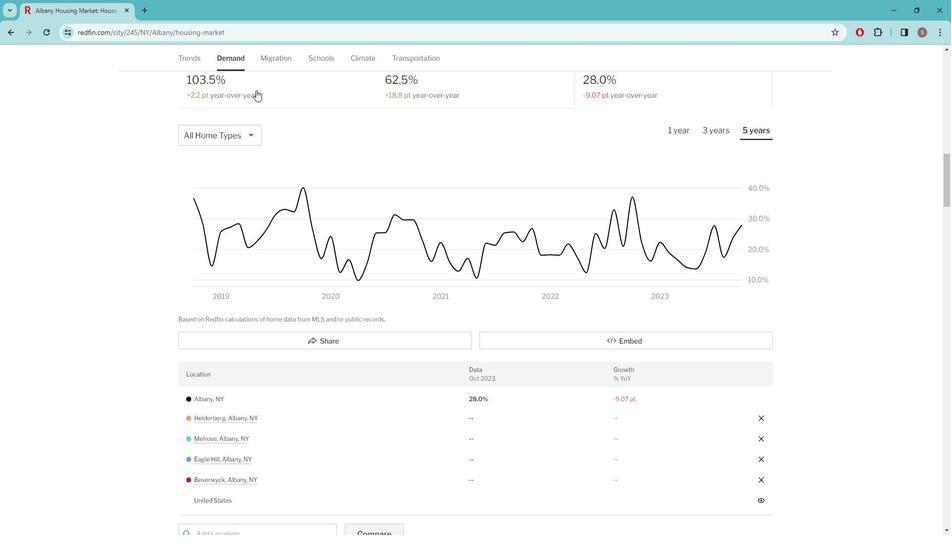 
Action: Mouse pressed left at (269, 99)
Screenshot: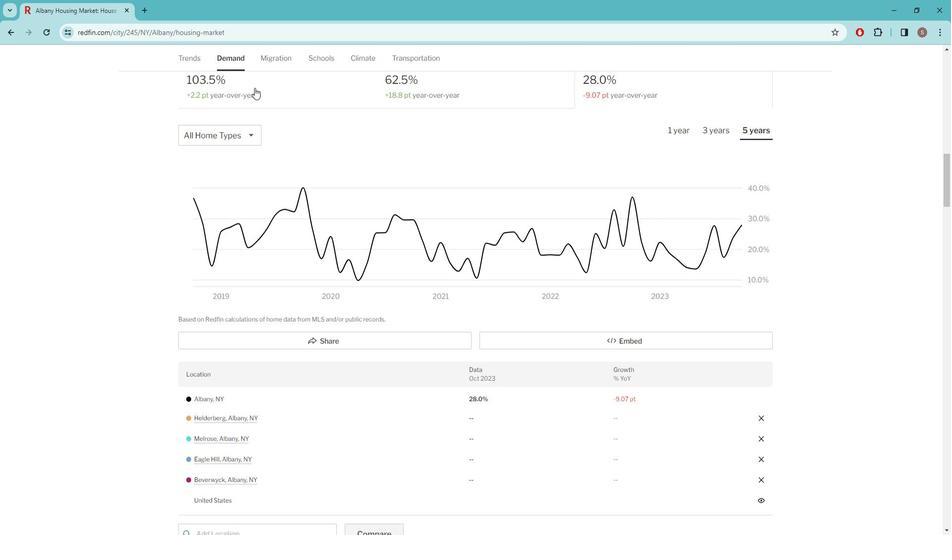 
Action: Mouse moved to (448, 100)
Screenshot: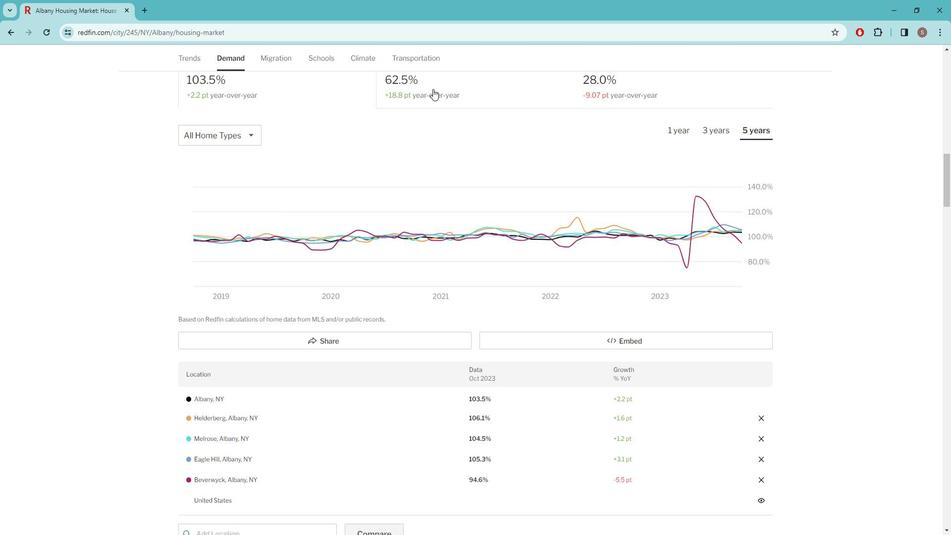
Action: Mouse pressed left at (448, 100)
Screenshot: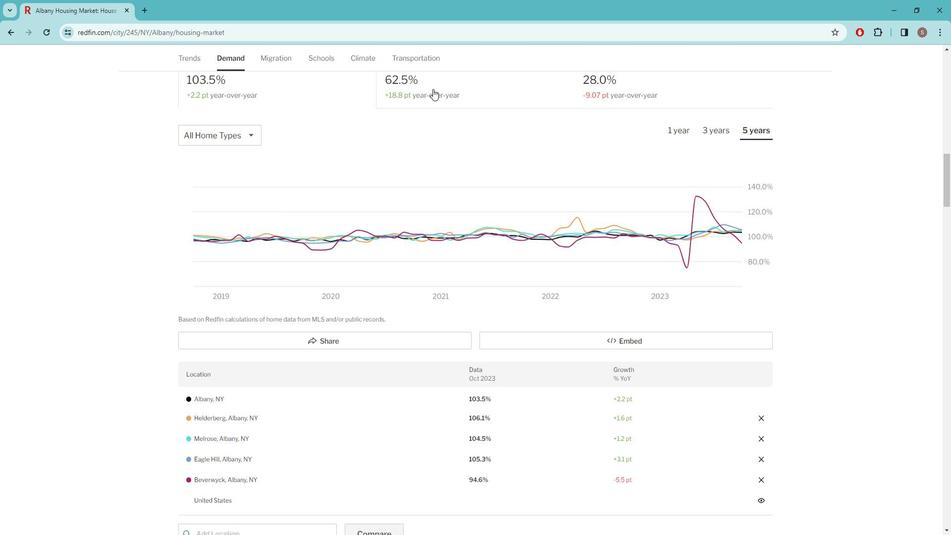 
Action: Mouse moved to (654, 102)
Screenshot: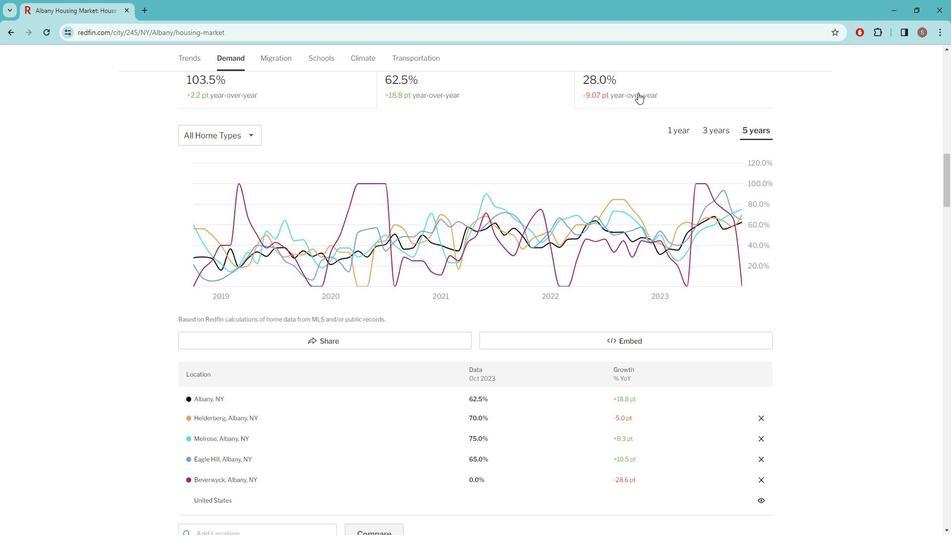 
Action: Mouse pressed left at (654, 102)
Screenshot: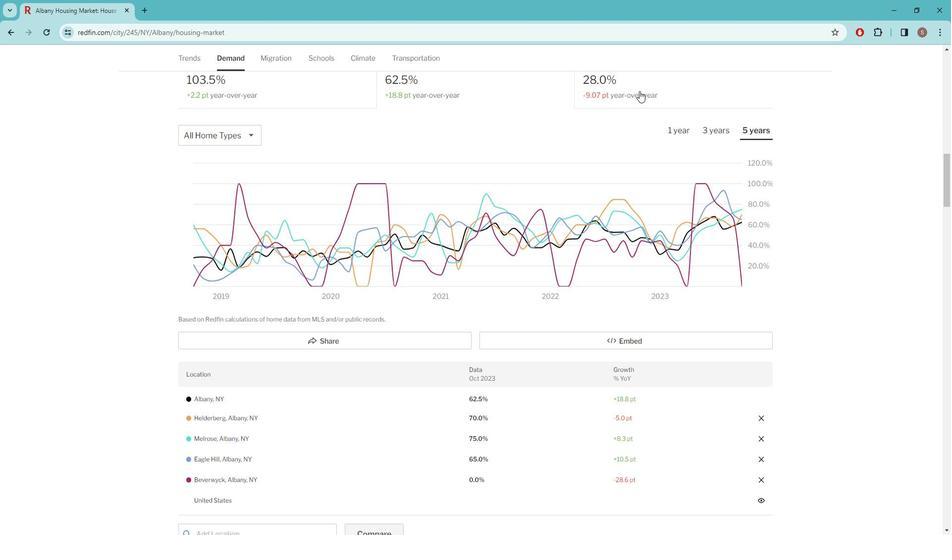 
